 Task: Find a one-way flight from Stockton, California to Springfield, Illinois for 3 passengers in Premium Economy on May 2, with 5 bags, a maximum price of ₹1,250, and a departure time between 12:00 PM and 1:00 PM.
Action: Mouse moved to (235, 235)
Screenshot: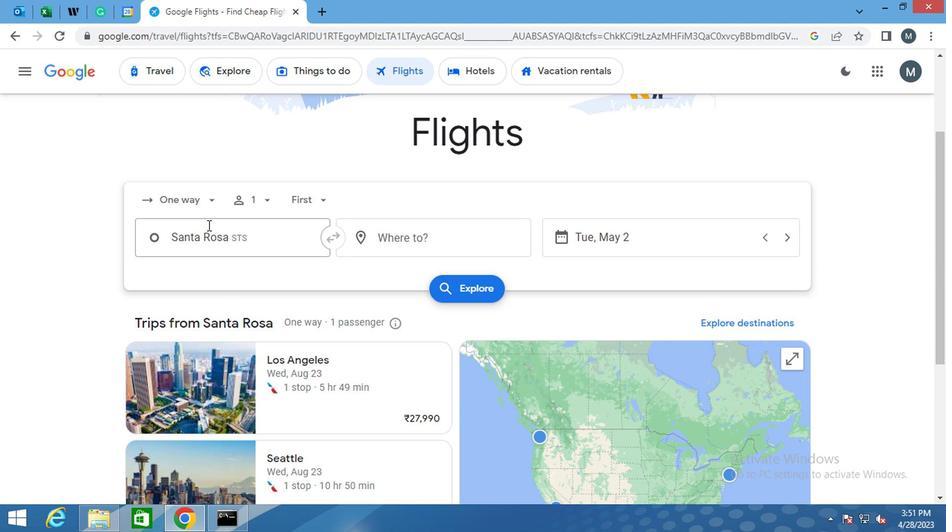 
Action: Mouse pressed left at (235, 235)
Screenshot: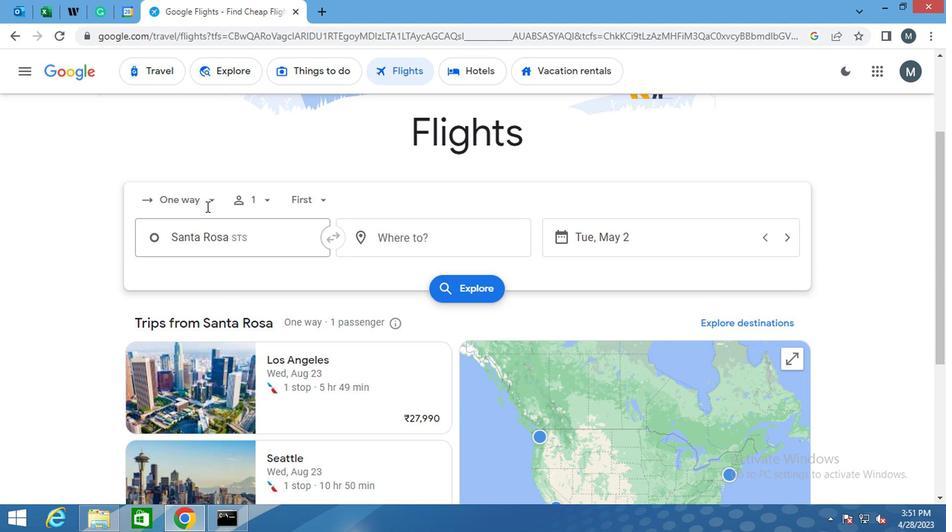 
Action: Mouse moved to (237, 228)
Screenshot: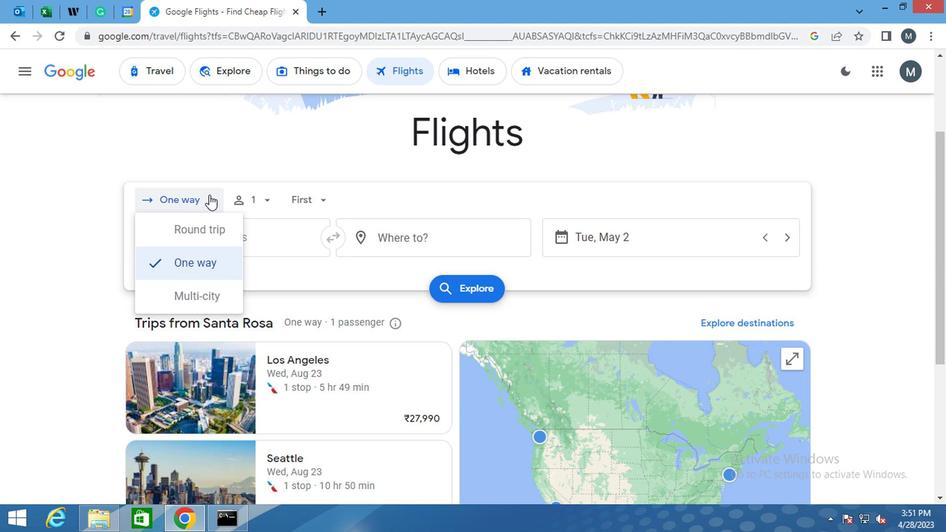 
Action: Mouse pressed left at (237, 228)
Screenshot: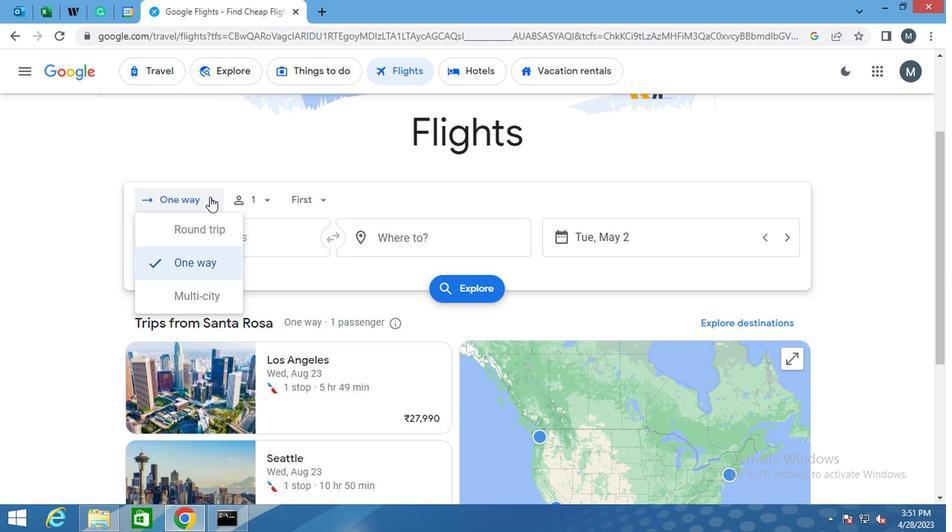 
Action: Mouse moved to (240, 232)
Screenshot: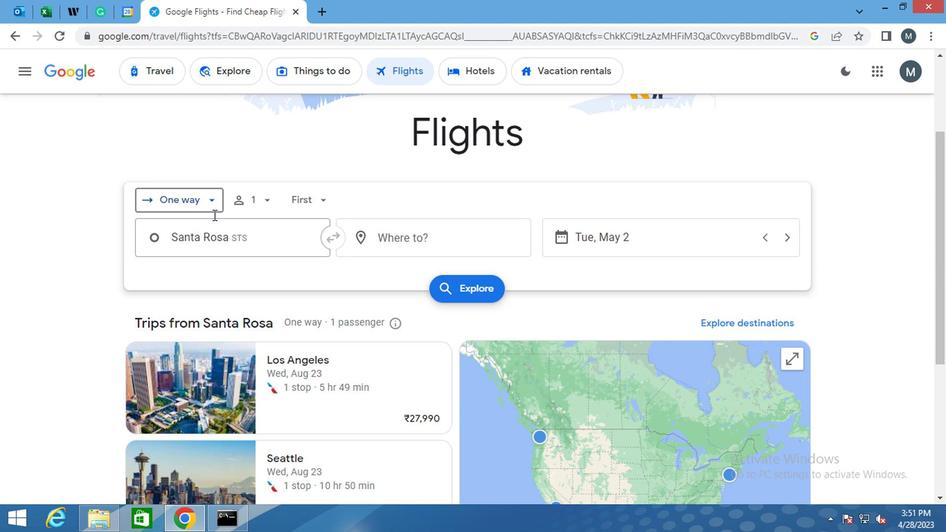 
Action: Mouse pressed left at (240, 232)
Screenshot: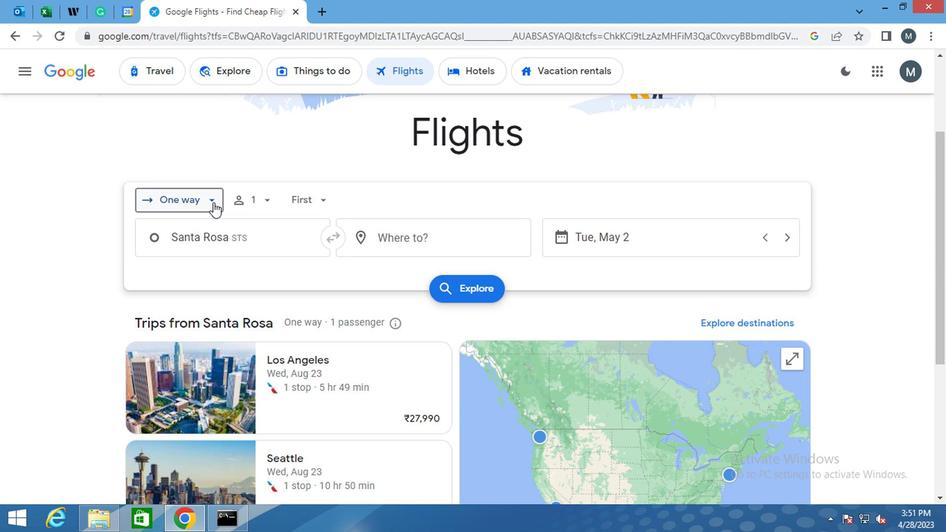 
Action: Mouse moved to (238, 275)
Screenshot: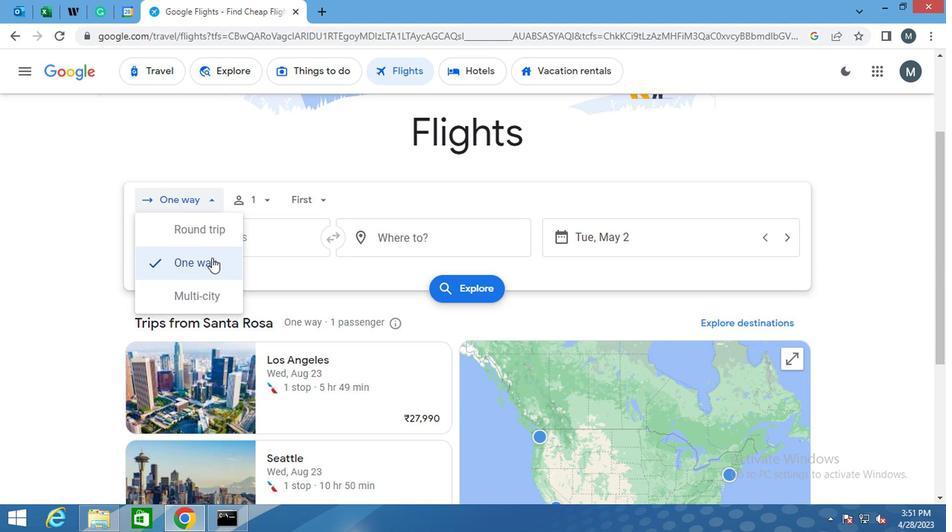 
Action: Mouse pressed left at (238, 275)
Screenshot: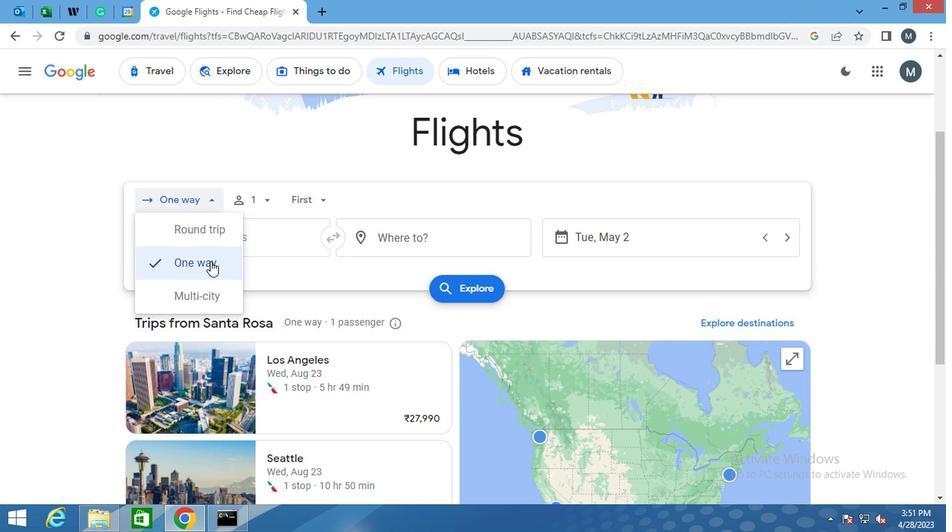 
Action: Mouse moved to (279, 231)
Screenshot: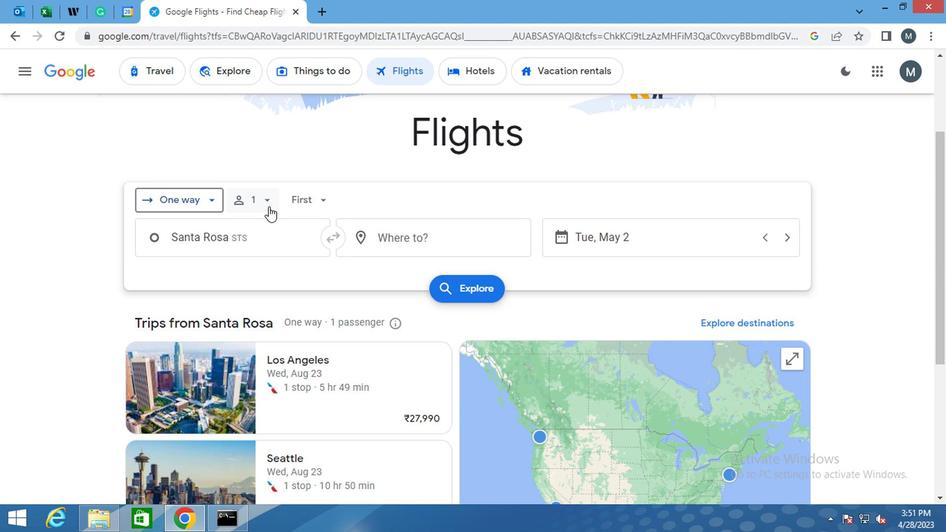 
Action: Mouse pressed left at (279, 231)
Screenshot: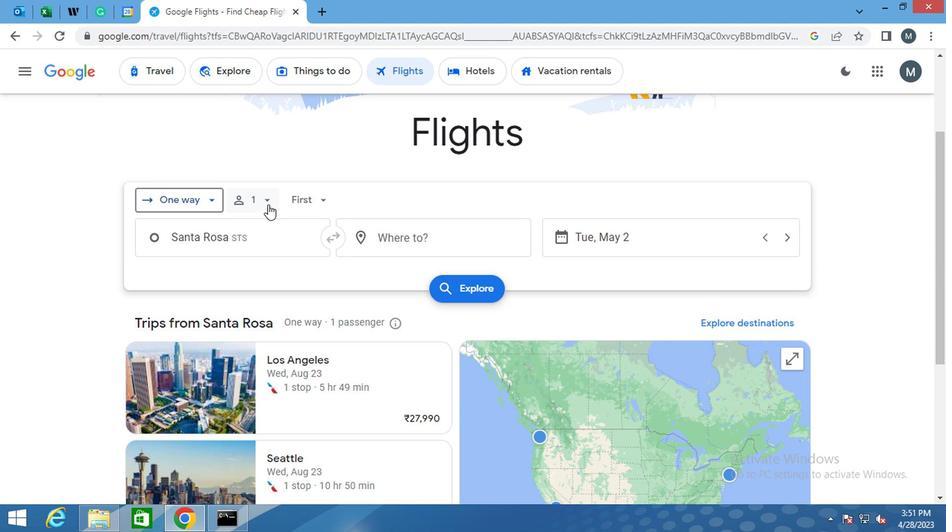 
Action: Mouse moved to (354, 282)
Screenshot: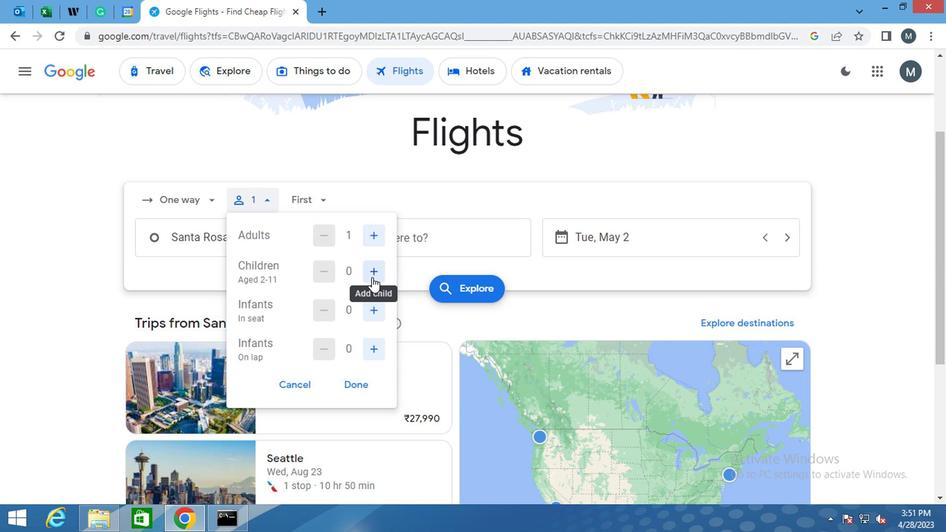 
Action: Mouse pressed left at (354, 282)
Screenshot: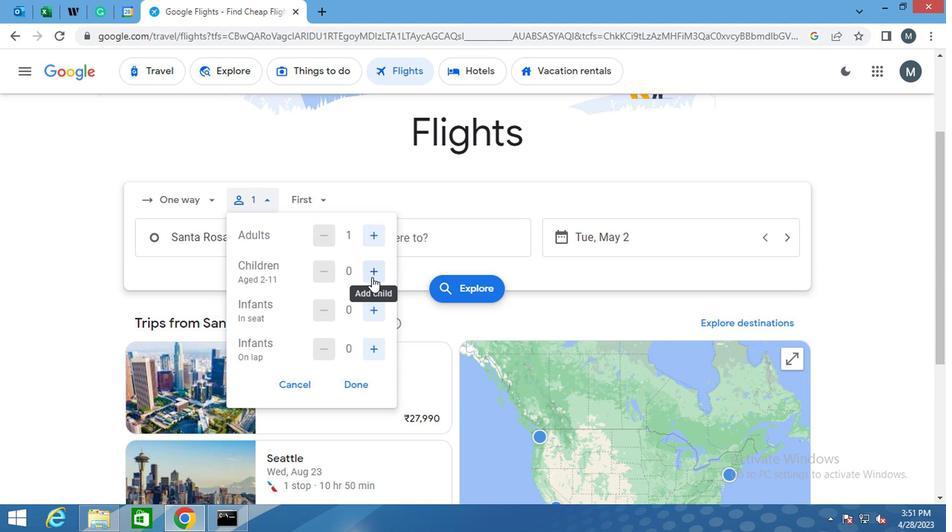 
Action: Mouse moved to (354, 309)
Screenshot: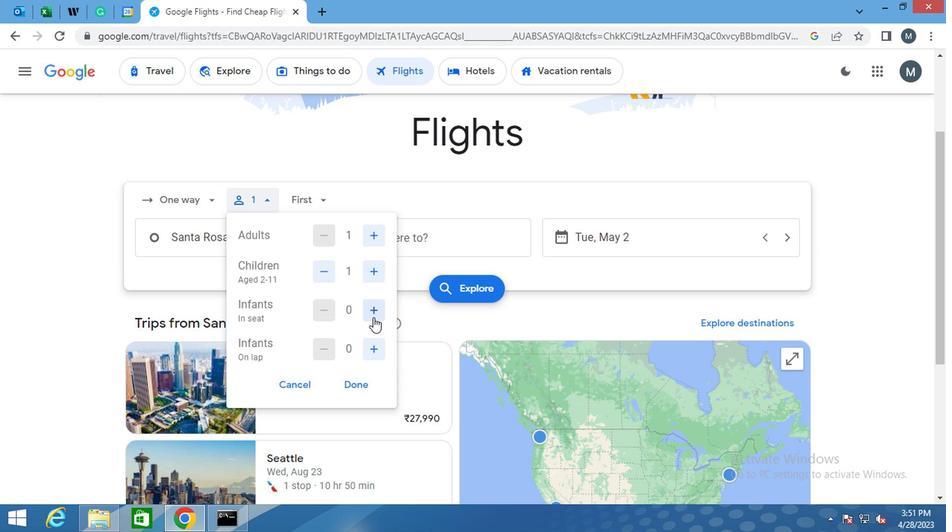 
Action: Mouse pressed left at (354, 309)
Screenshot: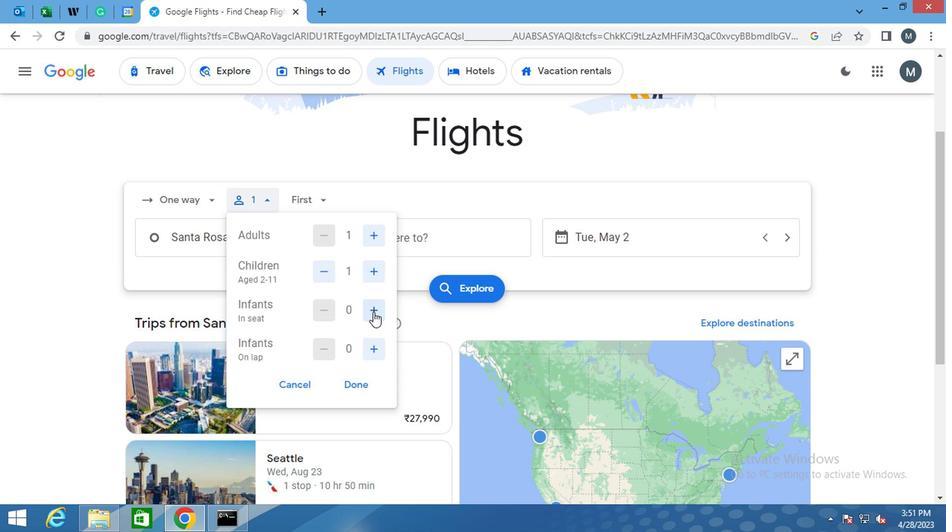 
Action: Mouse moved to (336, 360)
Screenshot: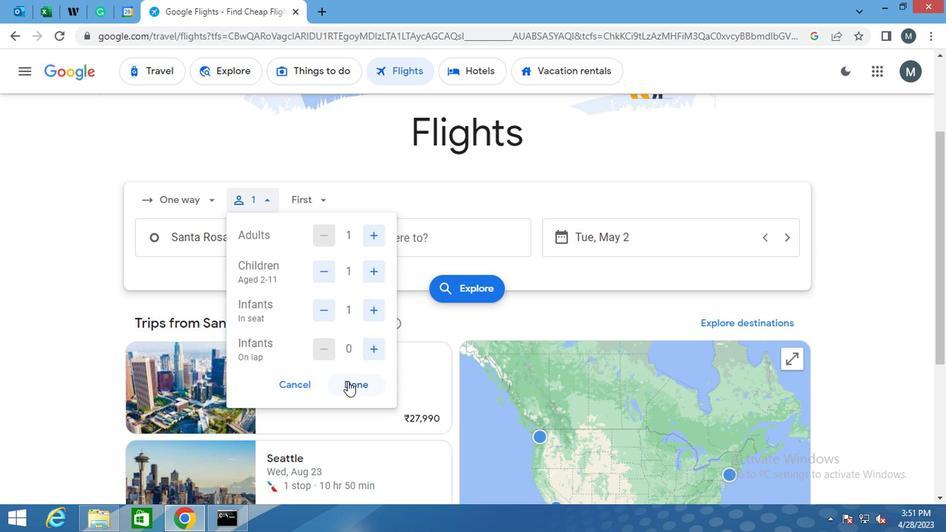 
Action: Mouse pressed left at (336, 360)
Screenshot: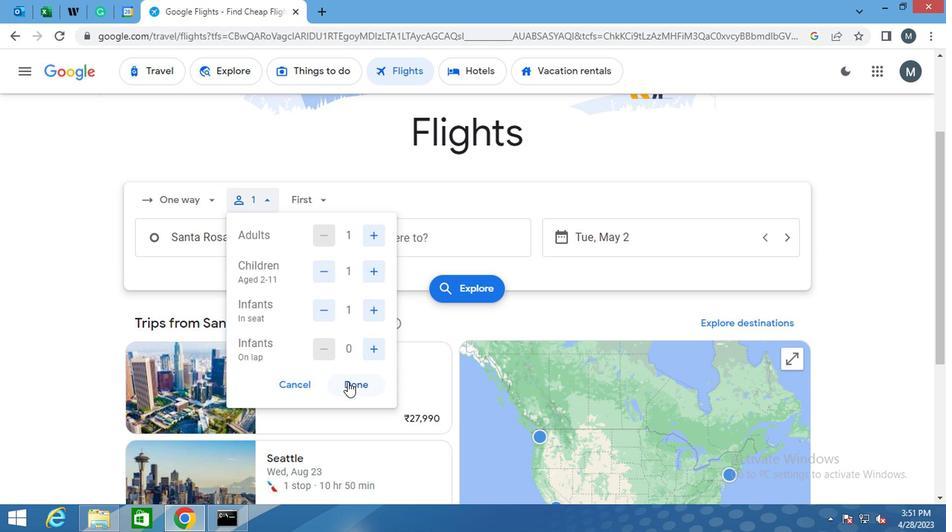 
Action: Mouse moved to (313, 228)
Screenshot: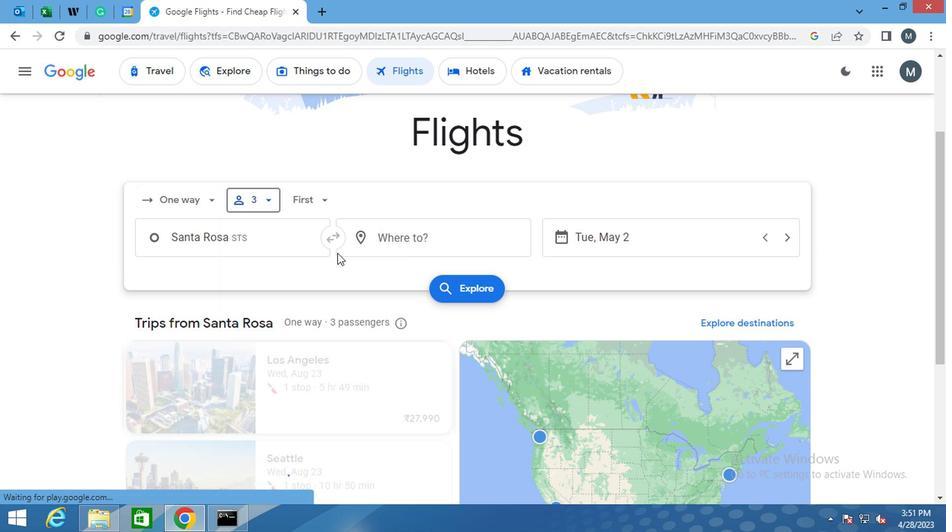 
Action: Mouse pressed left at (313, 228)
Screenshot: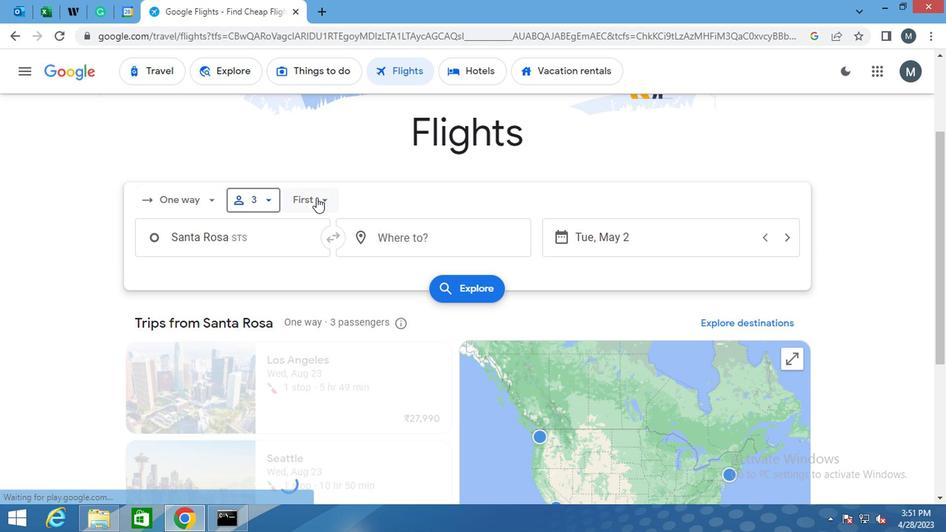 
Action: Mouse moved to (348, 278)
Screenshot: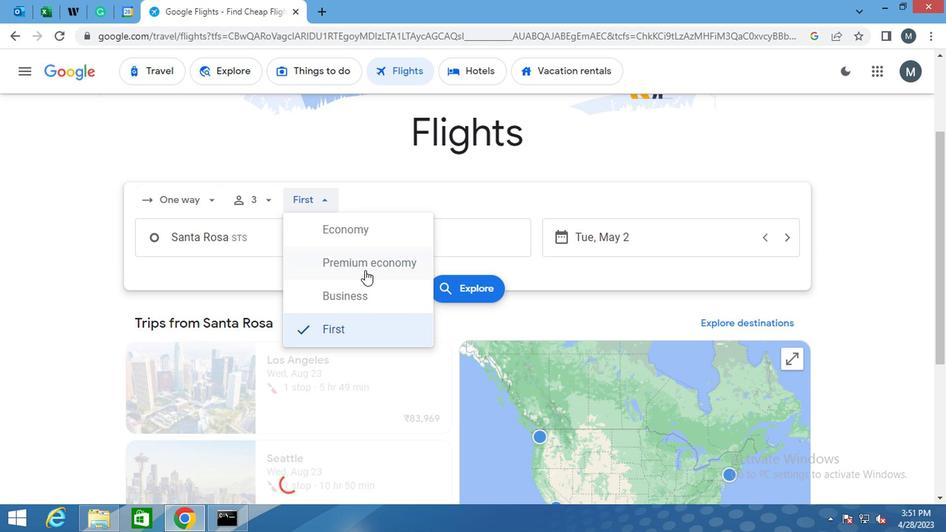 
Action: Mouse pressed left at (348, 278)
Screenshot: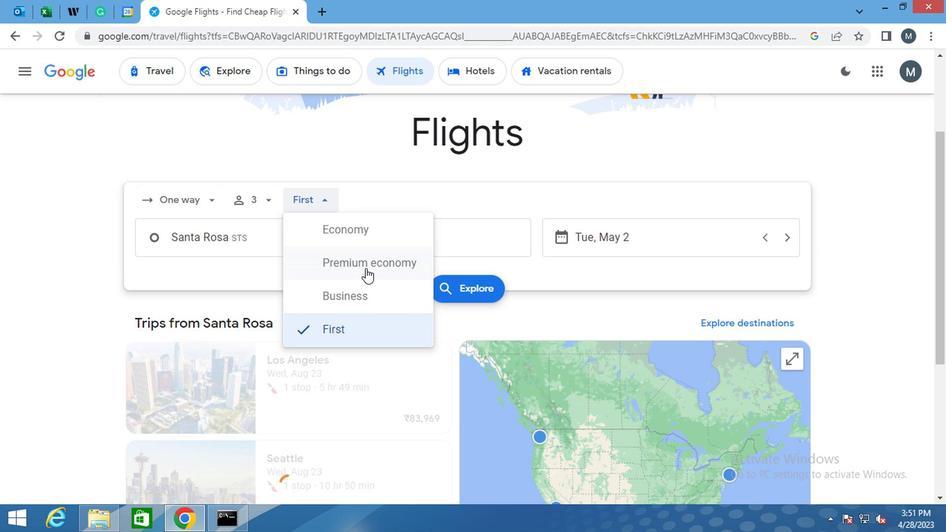 
Action: Mouse moved to (256, 253)
Screenshot: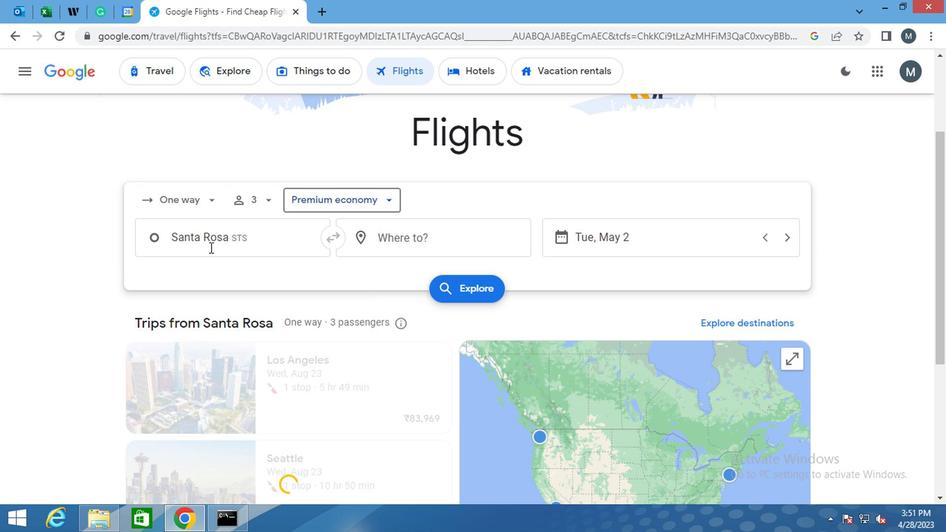 
Action: Mouse pressed left at (256, 253)
Screenshot: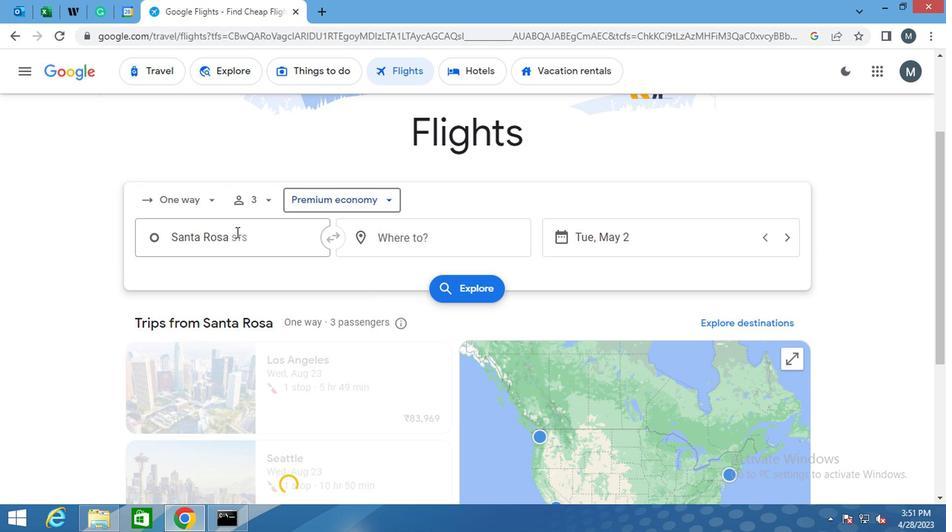 
Action: Mouse moved to (257, 256)
Screenshot: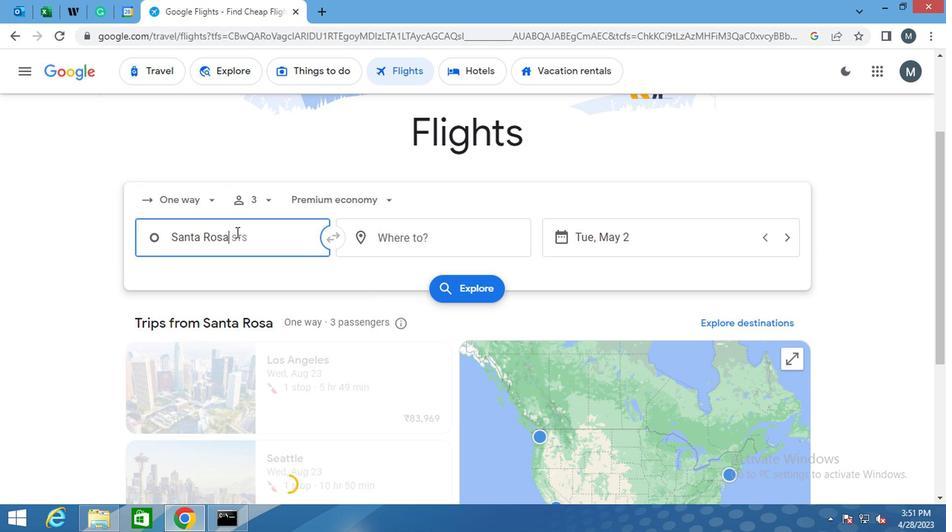 
Action: Key pressed <Key.shift>SA<Key.backspace>TOCKTON<Key.space><Key.shift>METRO
Screenshot: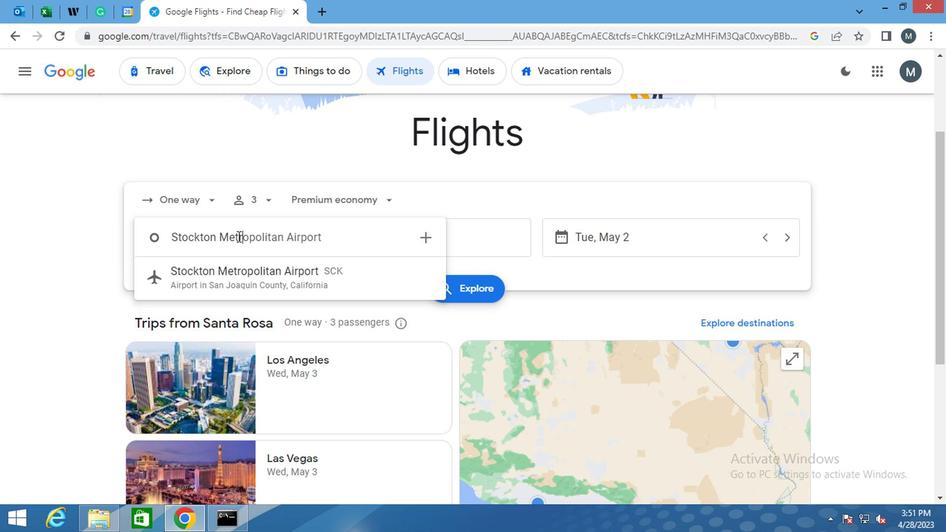 
Action: Mouse moved to (291, 289)
Screenshot: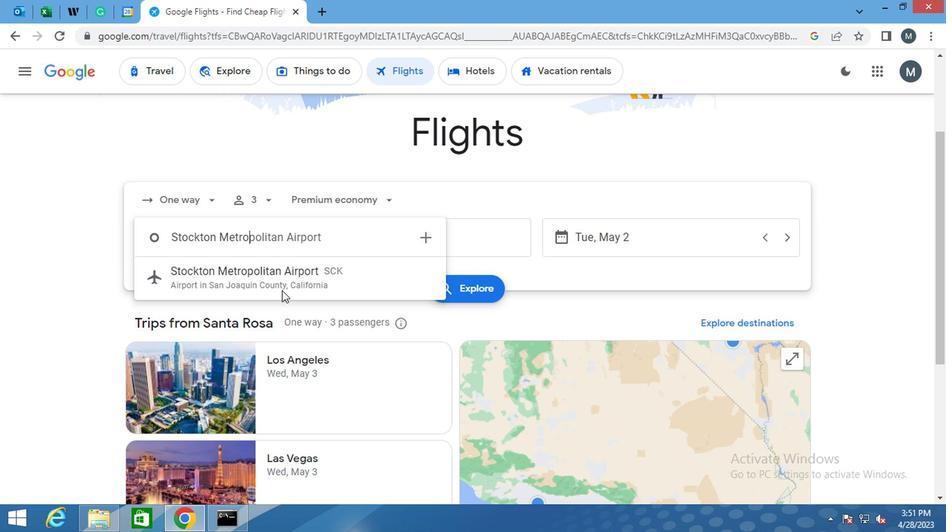 
Action: Mouse pressed left at (291, 289)
Screenshot: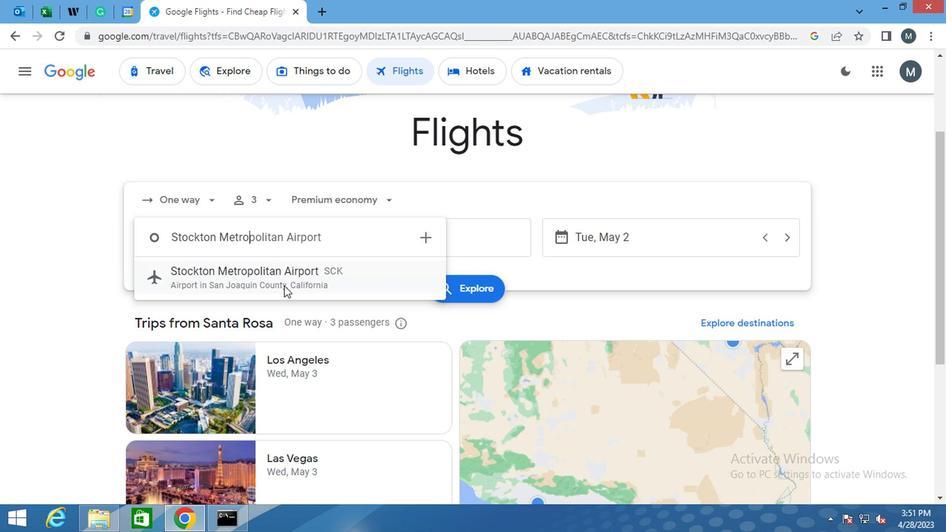 
Action: Mouse moved to (373, 254)
Screenshot: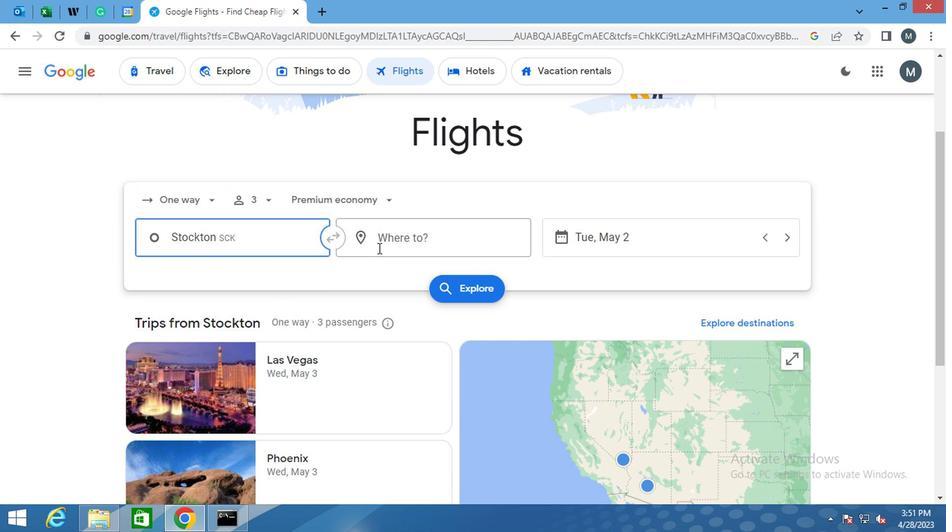 
Action: Mouse pressed left at (373, 254)
Screenshot: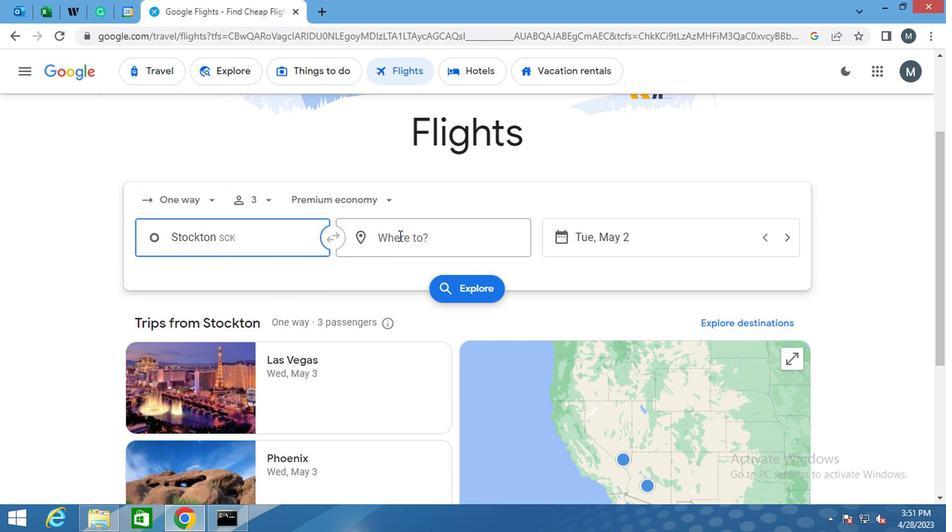 
Action: Mouse moved to (371, 255)
Screenshot: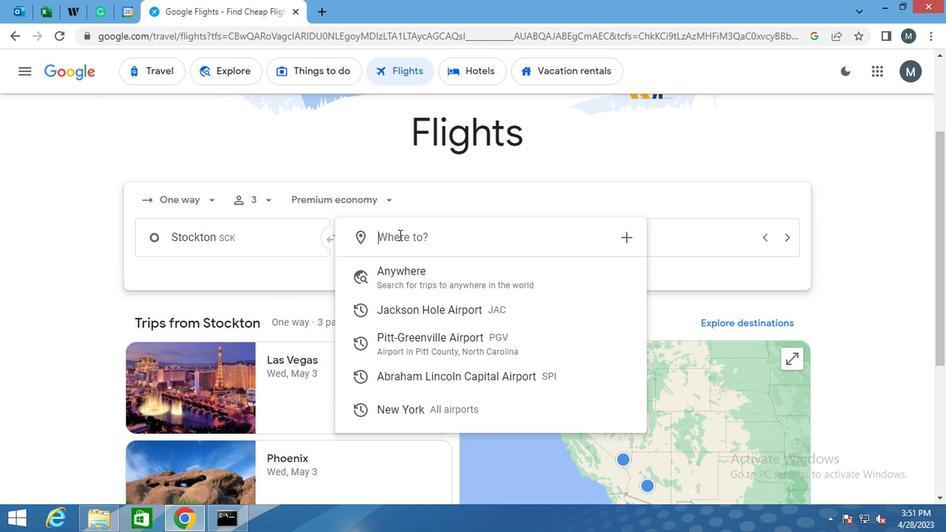 
Action: Key pressed <Key.shift>S<Key.backspace>ABRAHA
Screenshot: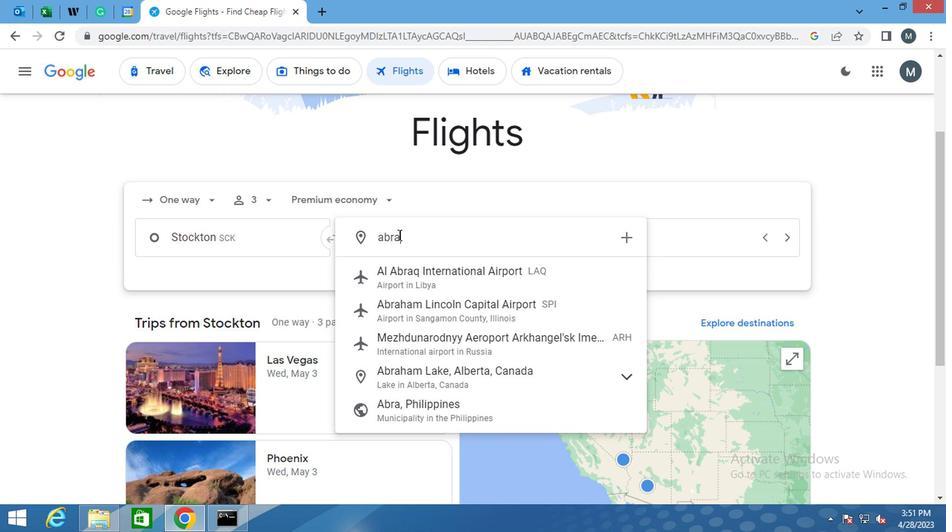 
Action: Mouse moved to (407, 288)
Screenshot: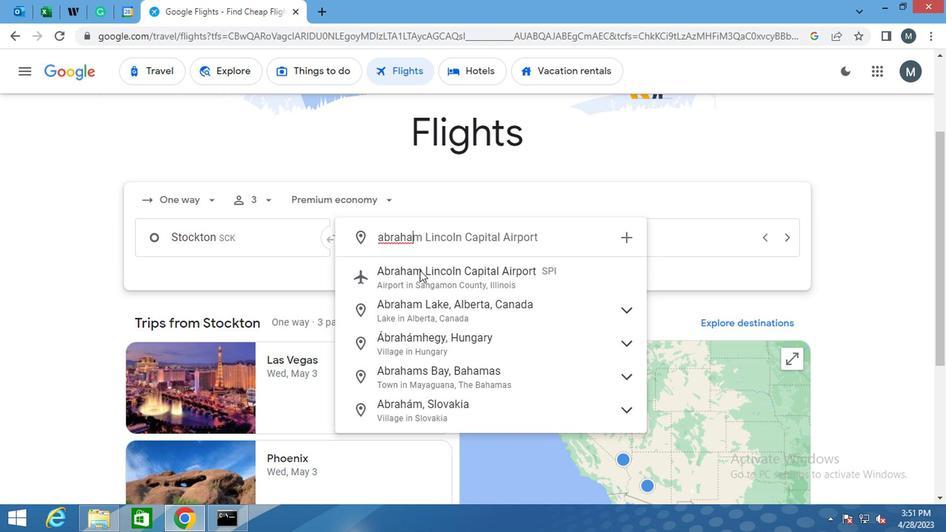 
Action: Mouse pressed left at (407, 288)
Screenshot: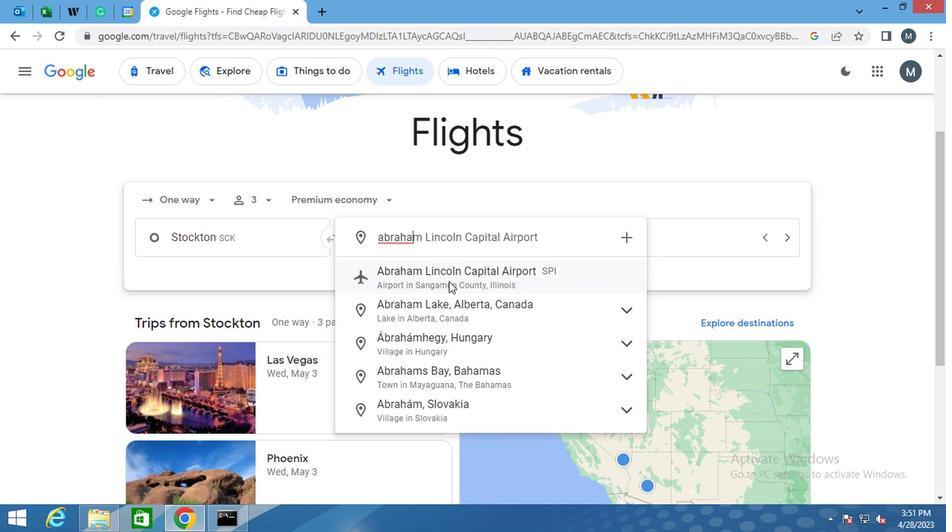 
Action: Mouse moved to (509, 256)
Screenshot: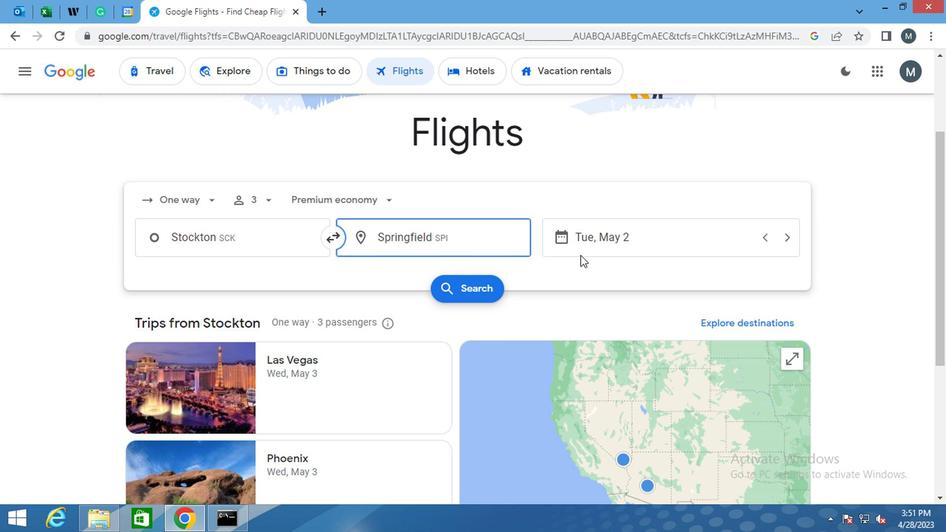 
Action: Mouse pressed left at (509, 256)
Screenshot: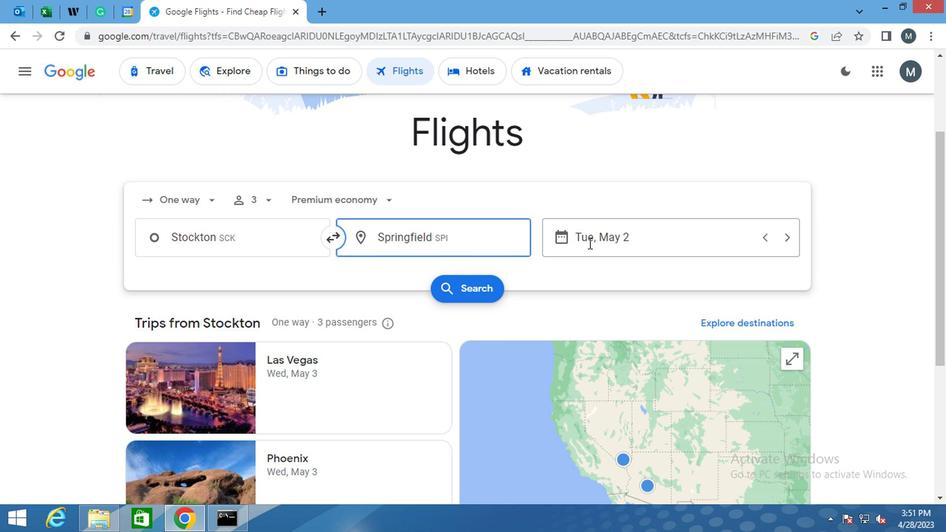 
Action: Mouse moved to (543, 258)
Screenshot: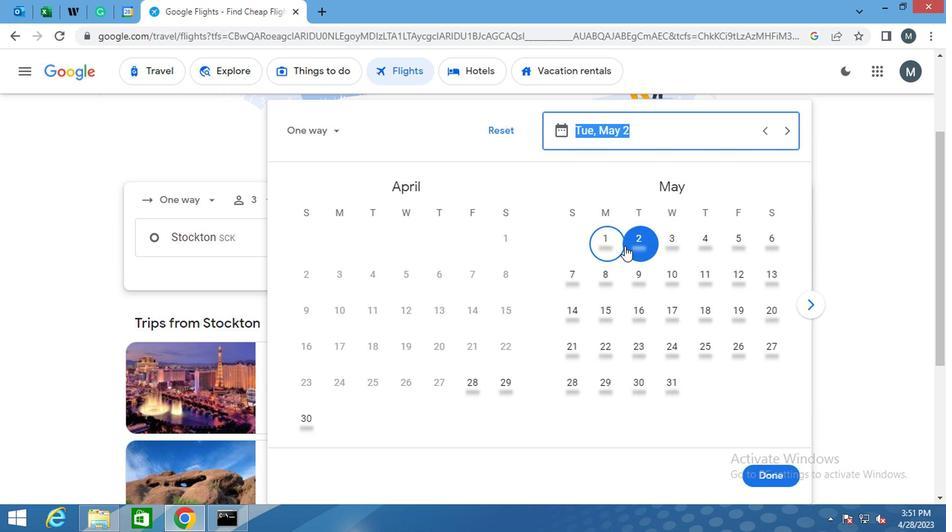 
Action: Mouse pressed left at (543, 258)
Screenshot: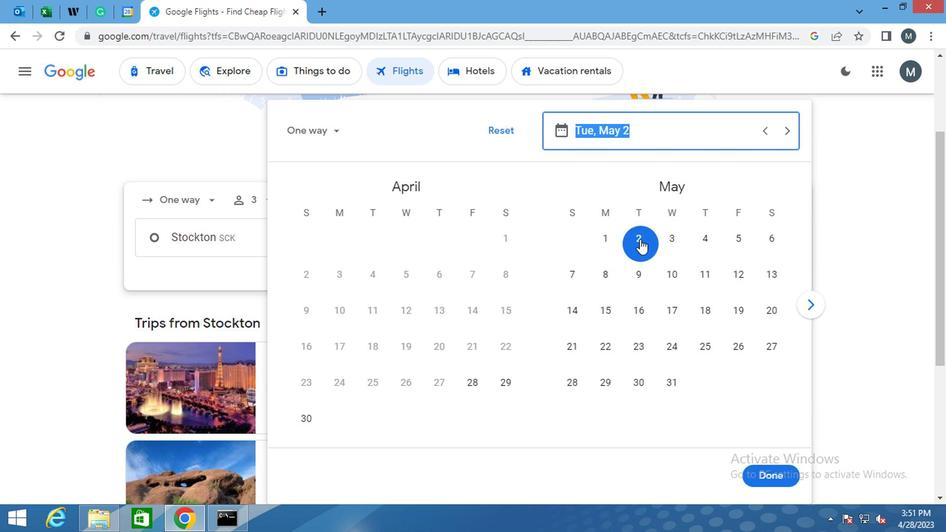 
Action: Mouse moved to (629, 426)
Screenshot: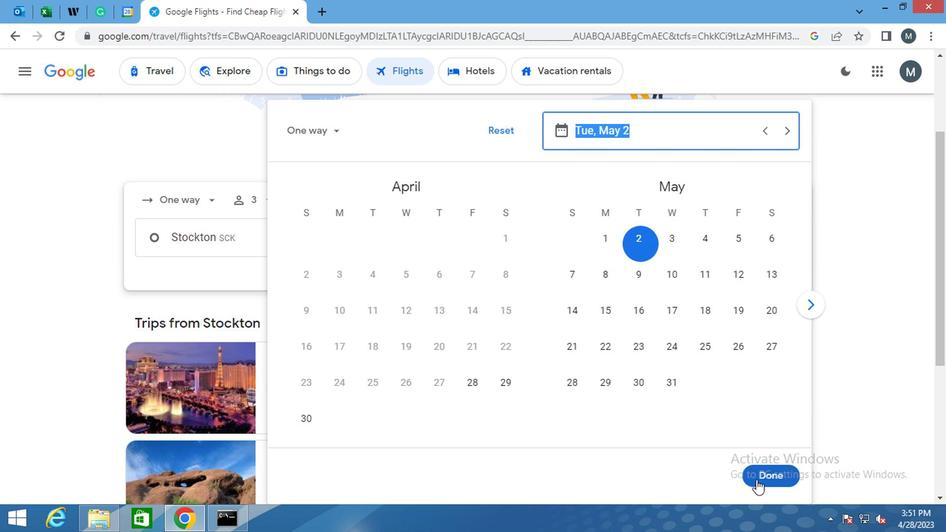 
Action: Mouse pressed left at (629, 426)
Screenshot: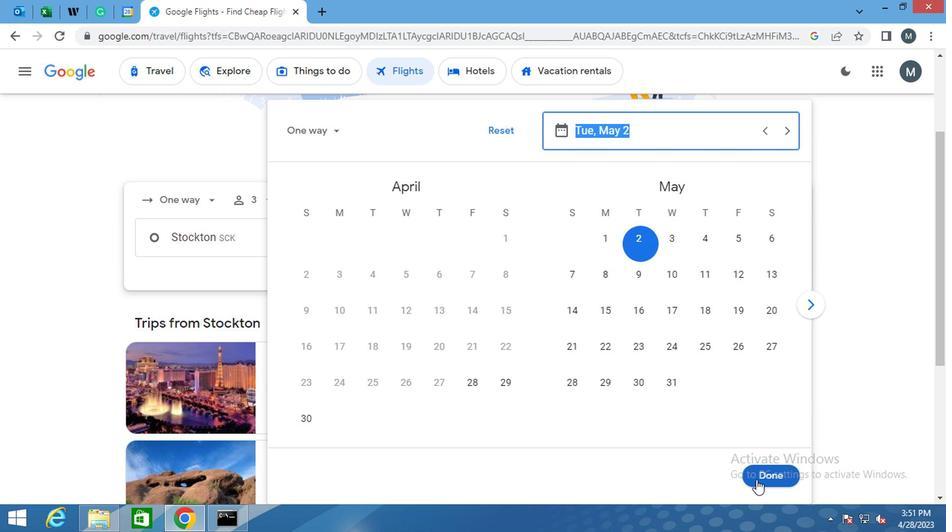 
Action: Mouse moved to (429, 289)
Screenshot: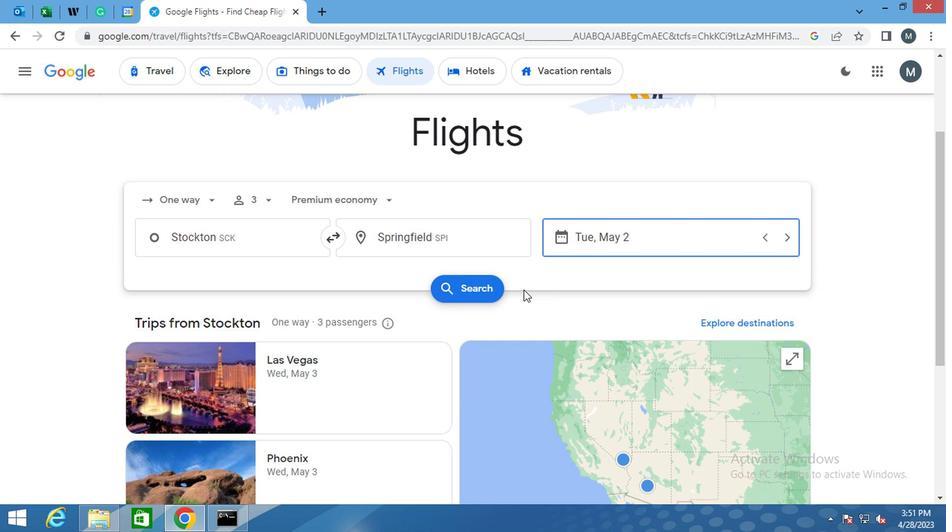 
Action: Mouse pressed left at (429, 289)
Screenshot: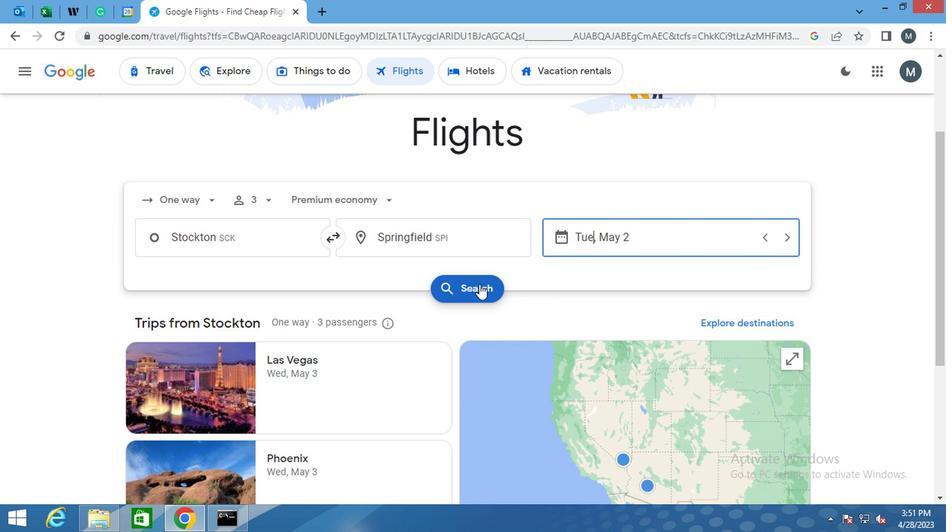 
Action: Mouse moved to (199, 230)
Screenshot: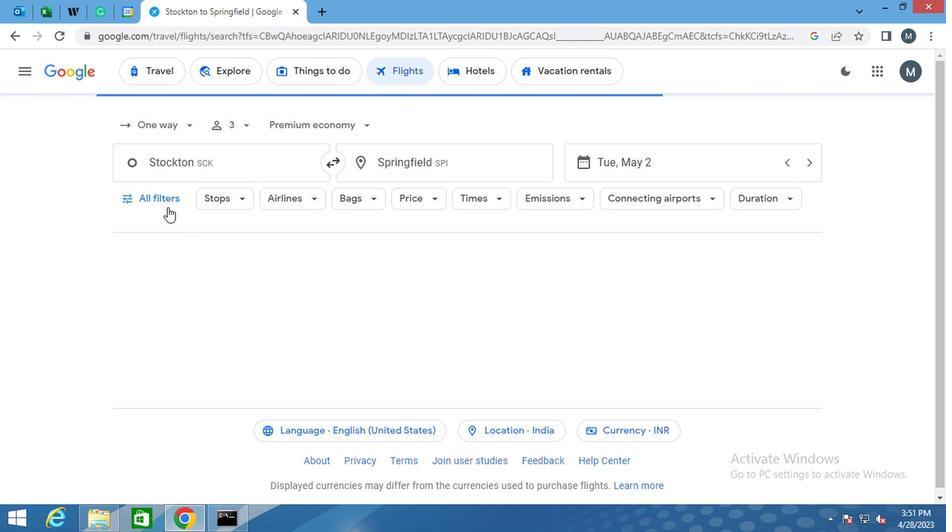 
Action: Mouse pressed left at (199, 230)
Screenshot: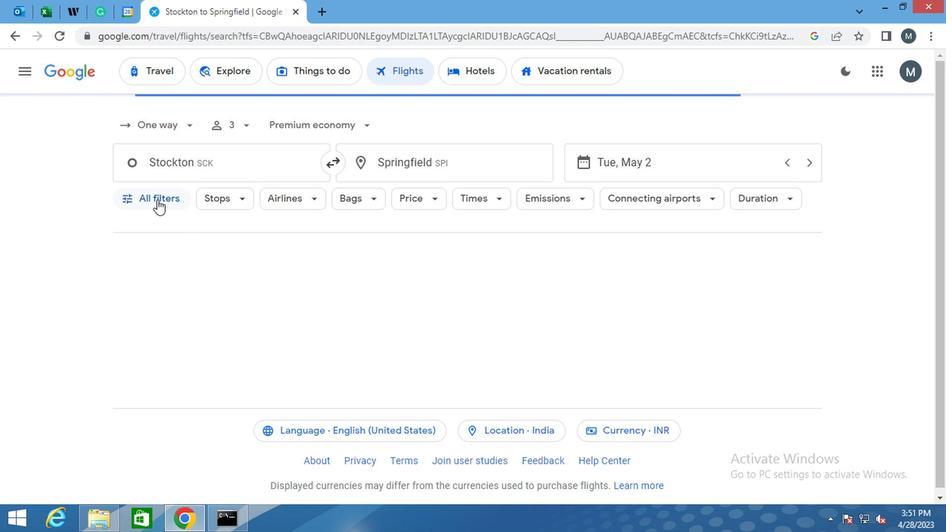 
Action: Mouse moved to (253, 301)
Screenshot: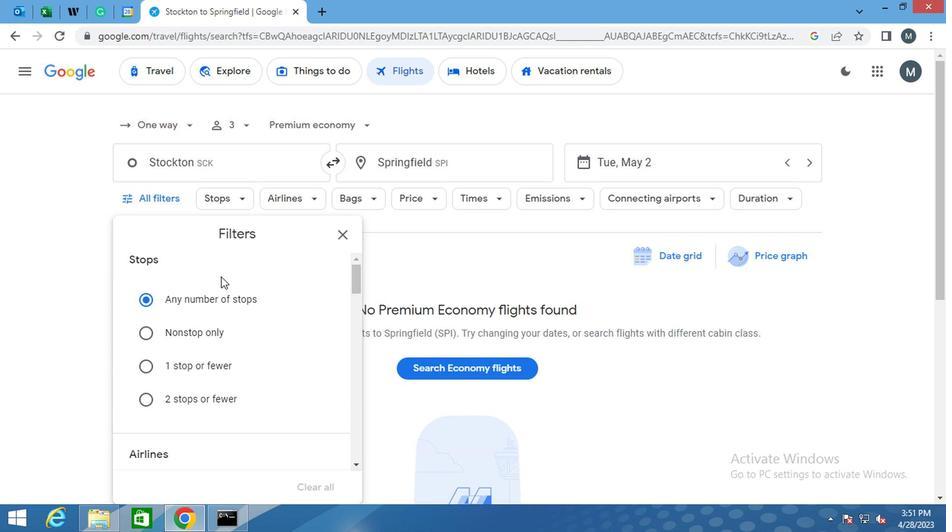 
Action: Mouse scrolled (253, 301) with delta (0, 0)
Screenshot: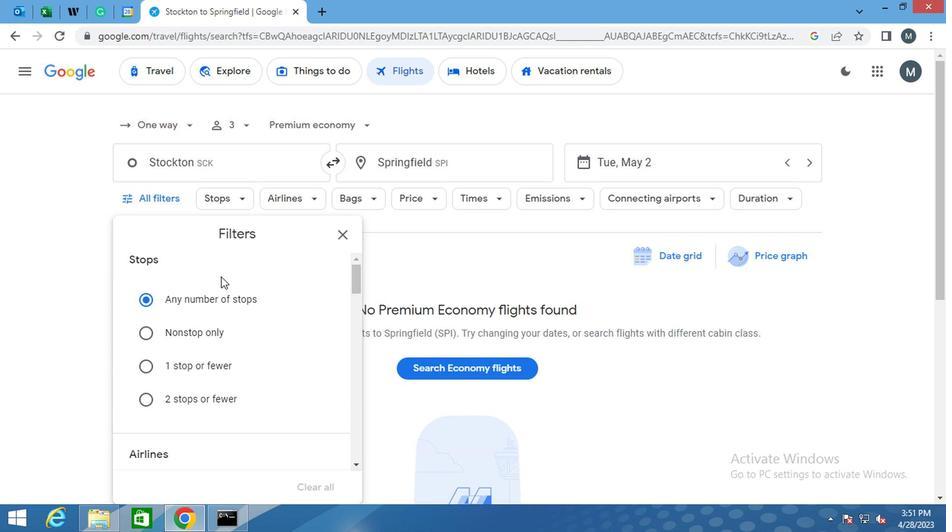 
Action: Mouse moved to (316, 393)
Screenshot: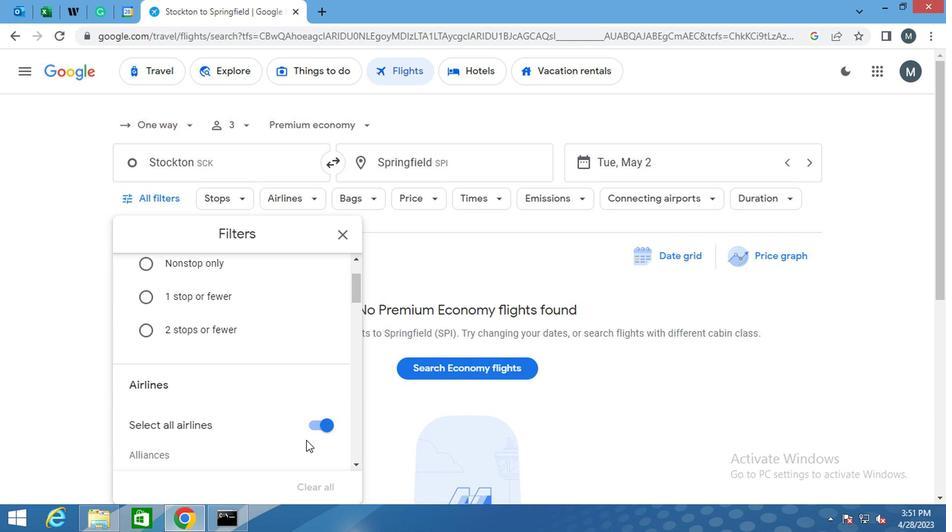 
Action: Mouse pressed left at (316, 393)
Screenshot: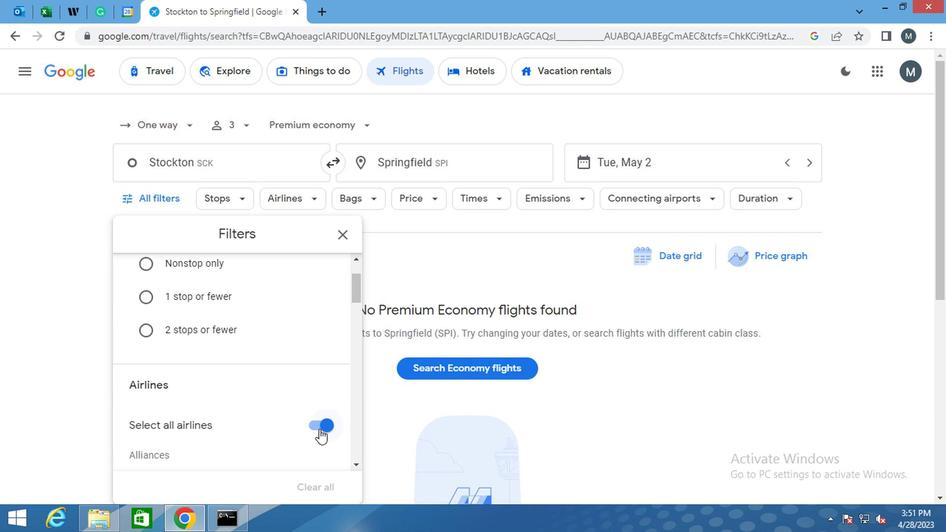
Action: Mouse moved to (258, 344)
Screenshot: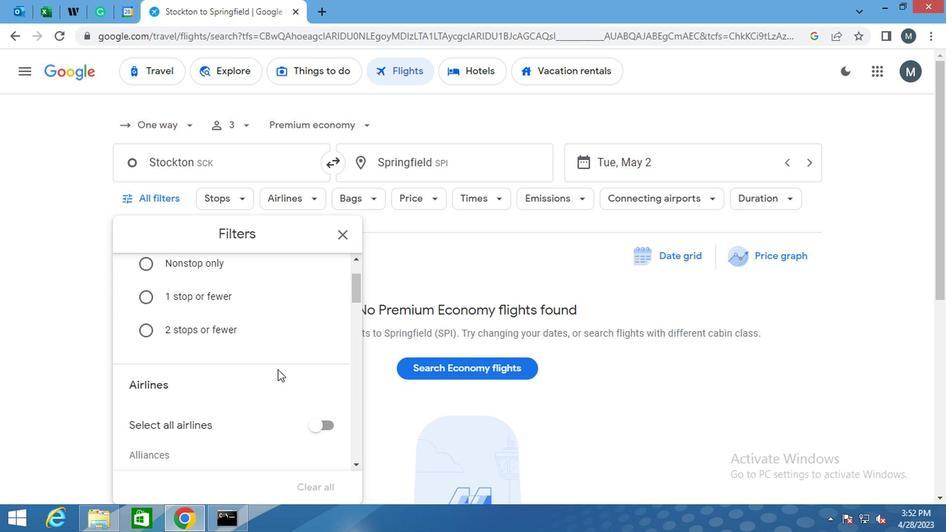 
Action: Mouse scrolled (258, 344) with delta (0, 0)
Screenshot: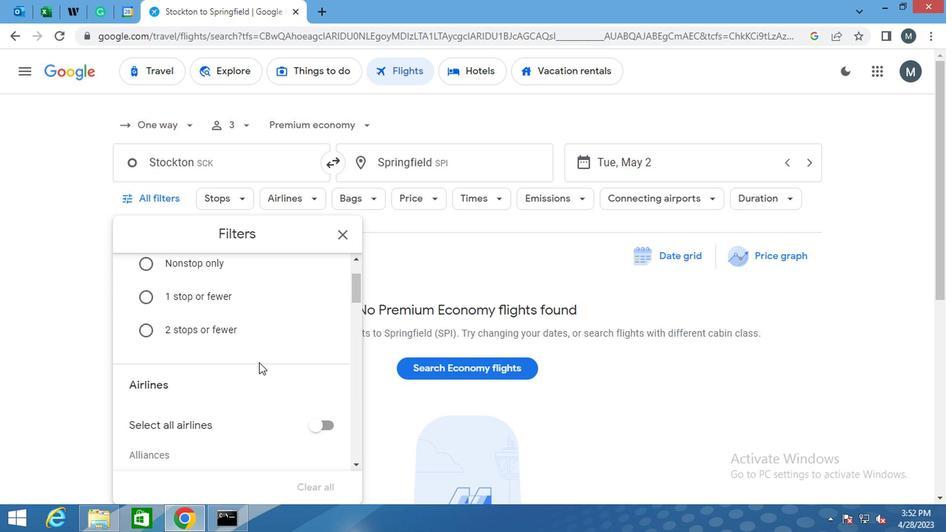 
Action: Mouse moved to (258, 374)
Screenshot: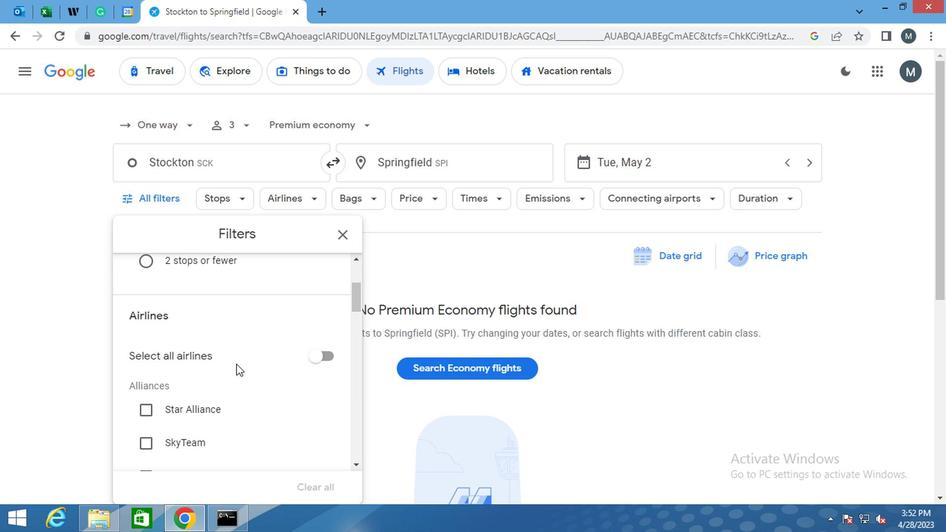 
Action: Mouse scrolled (258, 374) with delta (0, 0)
Screenshot: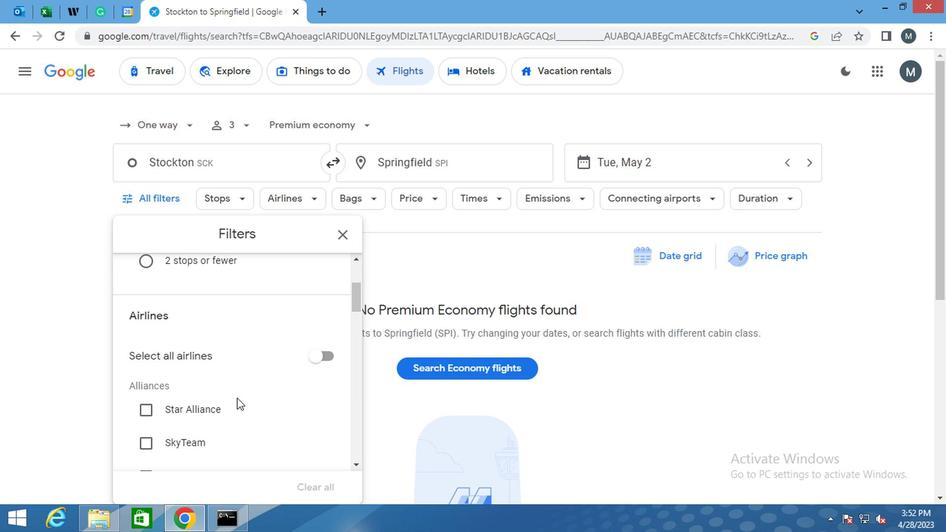
Action: Mouse scrolled (258, 374) with delta (0, 0)
Screenshot: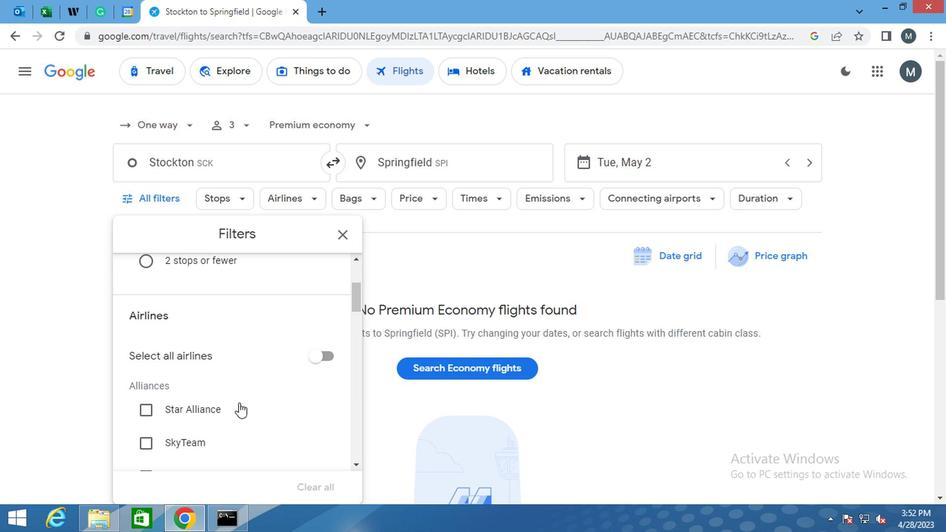 
Action: Mouse moved to (275, 335)
Screenshot: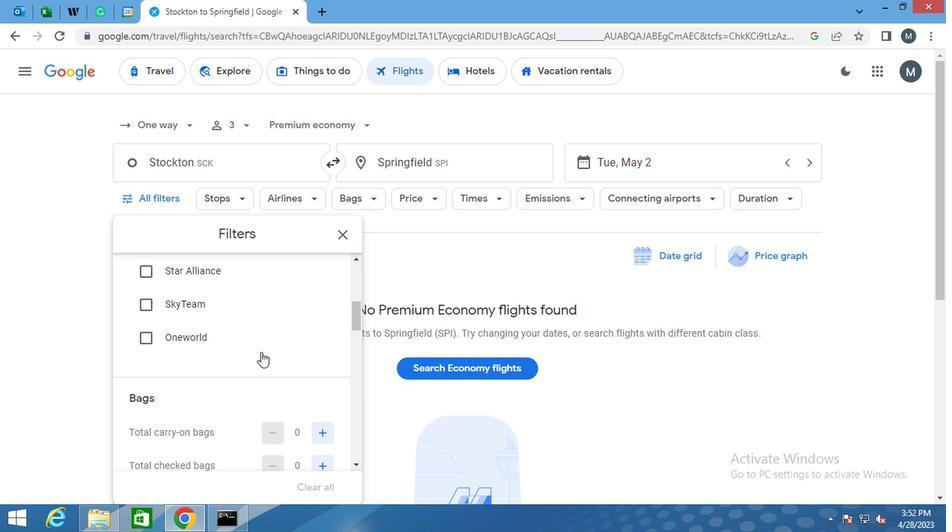 
Action: Mouse scrolled (275, 334) with delta (0, 0)
Screenshot: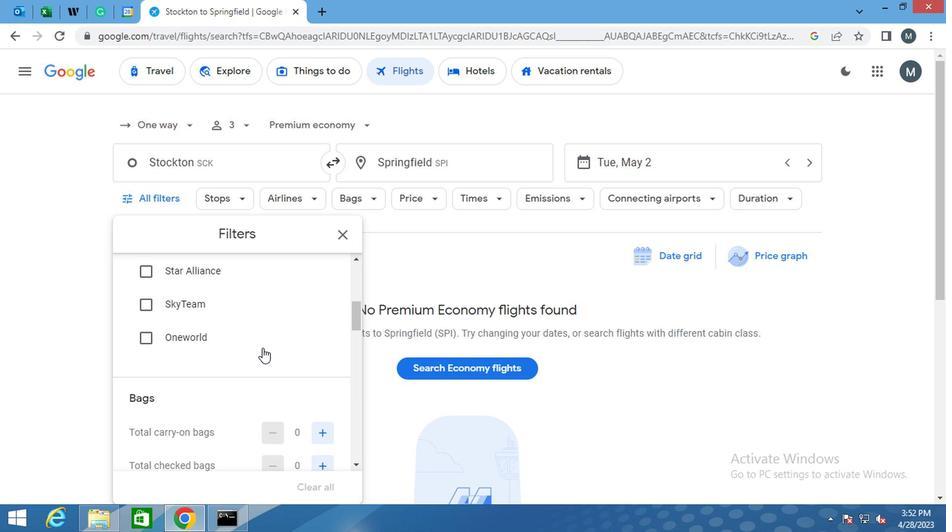 
Action: Mouse moved to (318, 347)
Screenshot: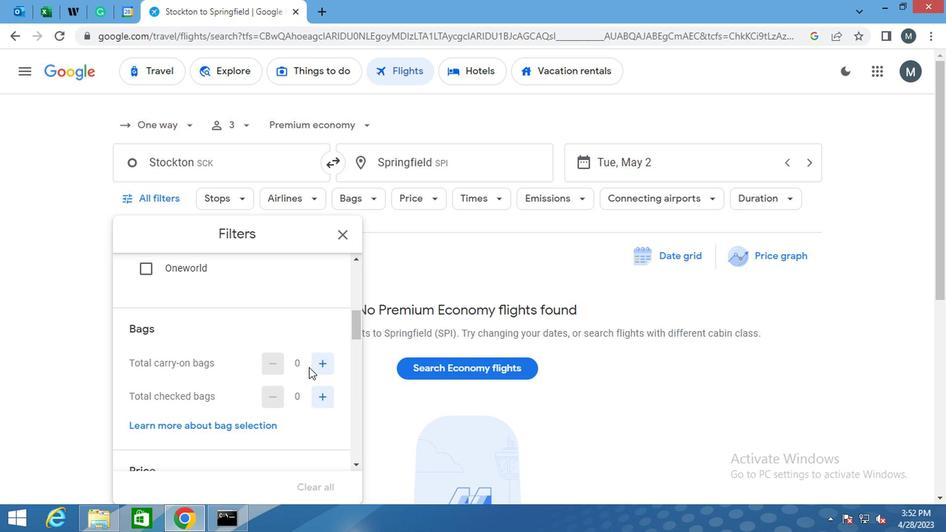 
Action: Mouse pressed left at (318, 347)
Screenshot: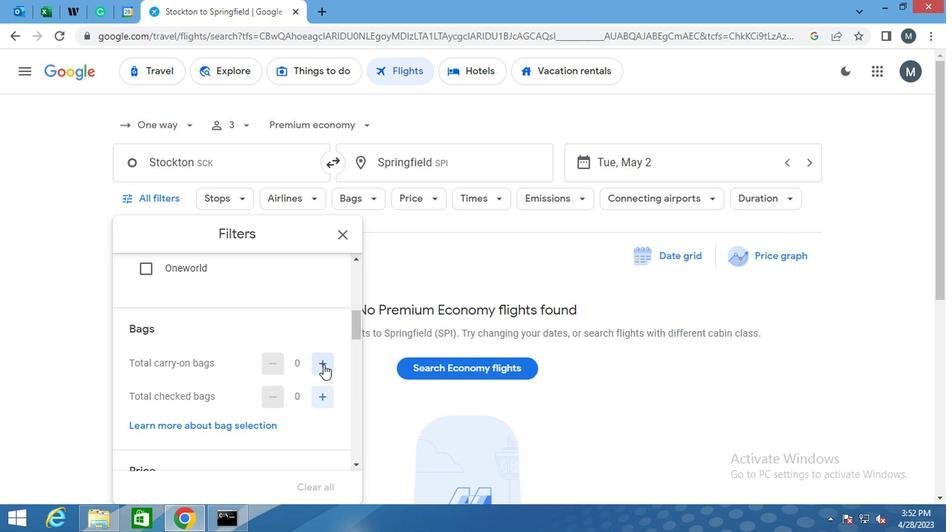 
Action: Mouse pressed left at (318, 347)
Screenshot: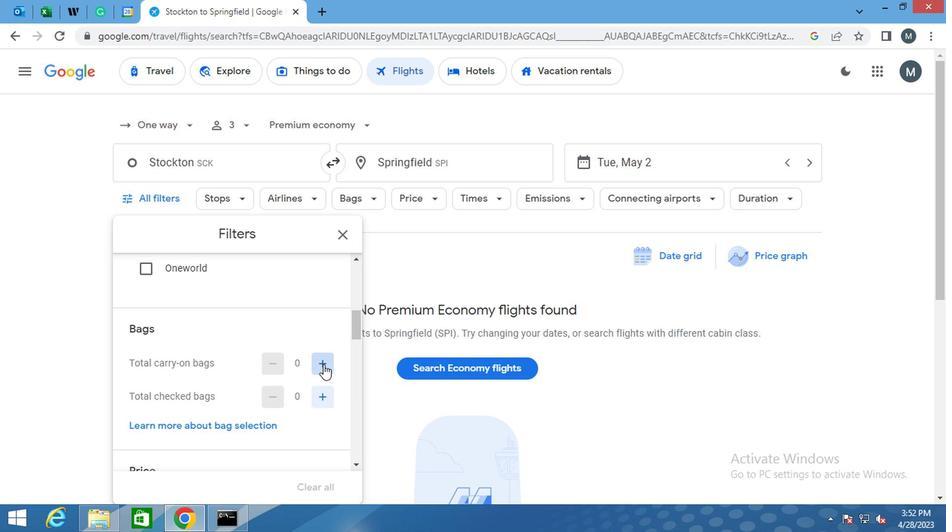 
Action: Mouse moved to (317, 370)
Screenshot: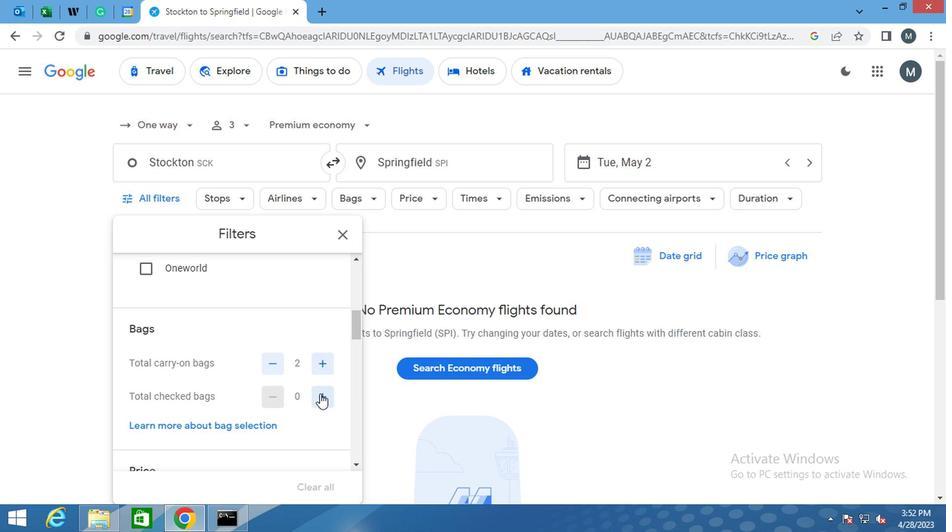 
Action: Mouse pressed left at (317, 370)
Screenshot: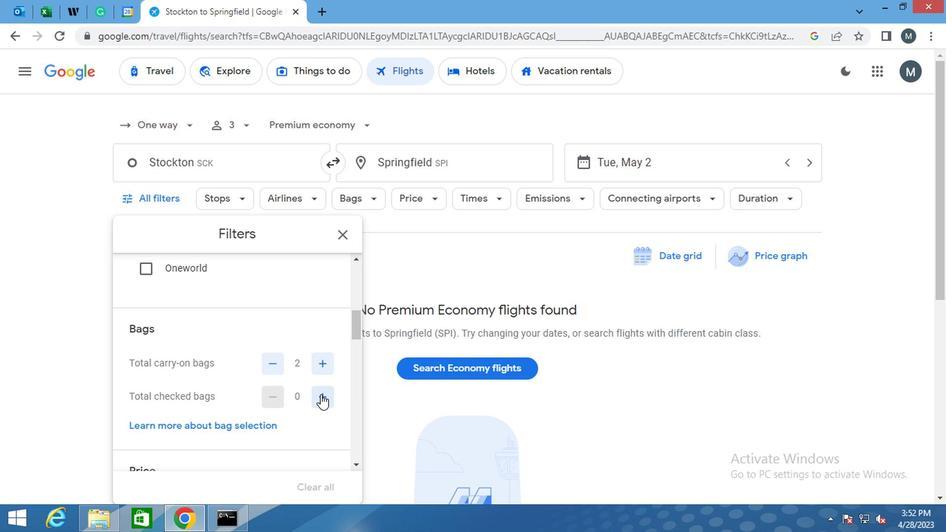 
Action: Mouse pressed left at (317, 370)
Screenshot: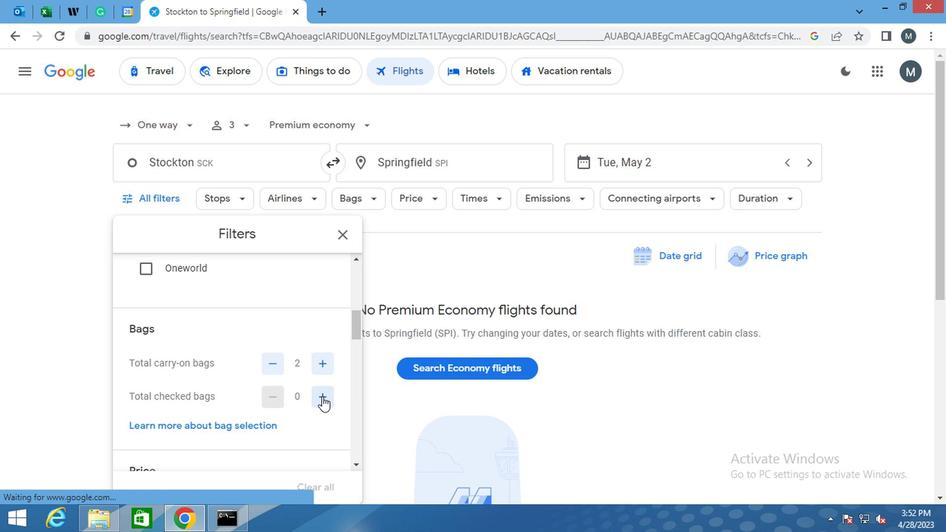 
Action: Mouse moved to (317, 370)
Screenshot: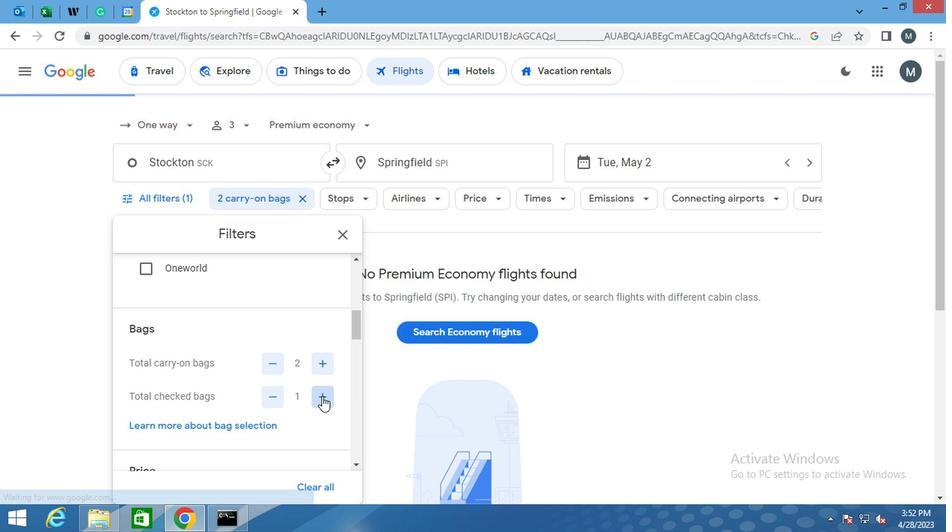 
Action: Mouse pressed left at (317, 370)
Screenshot: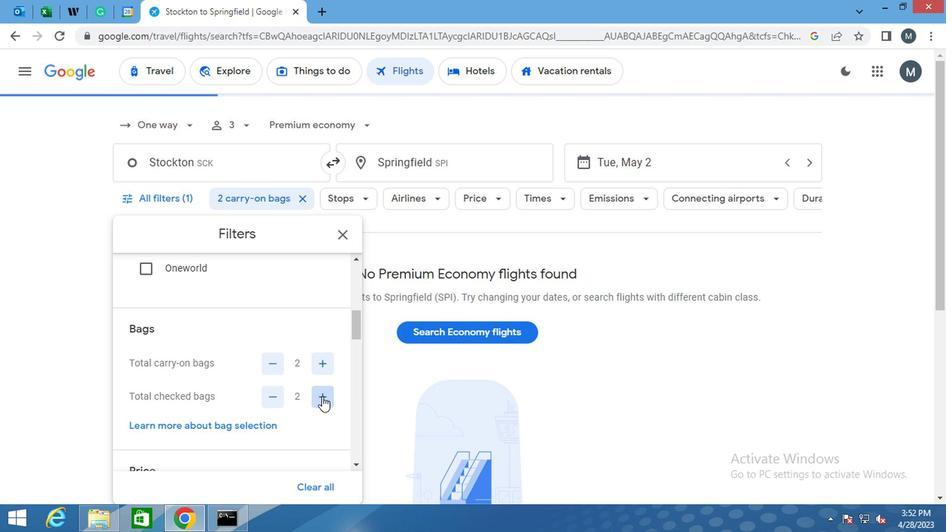 
Action: Mouse pressed left at (317, 370)
Screenshot: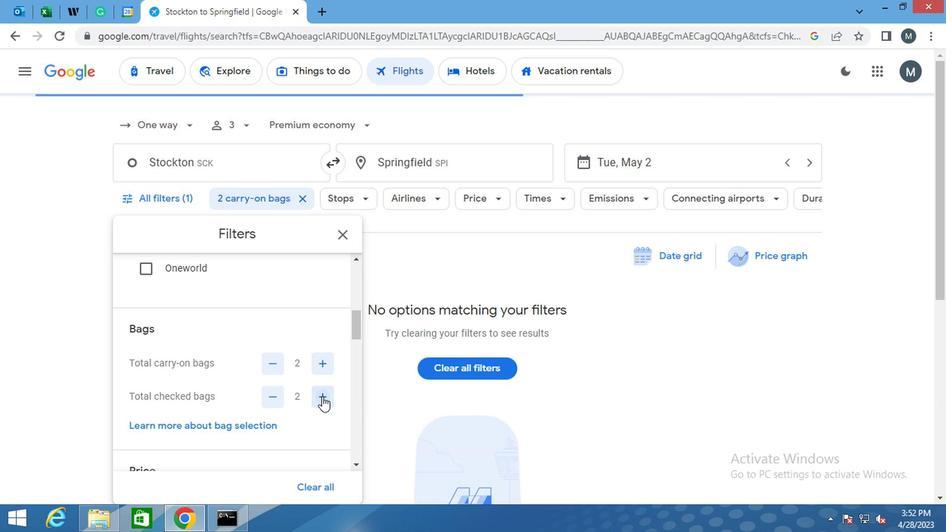 
Action: Mouse pressed left at (317, 370)
Screenshot: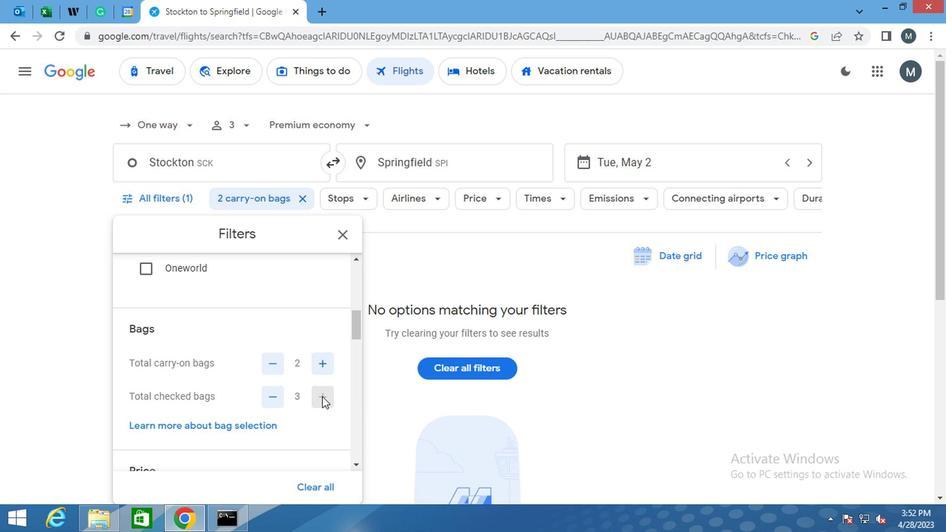 
Action: Mouse moved to (293, 353)
Screenshot: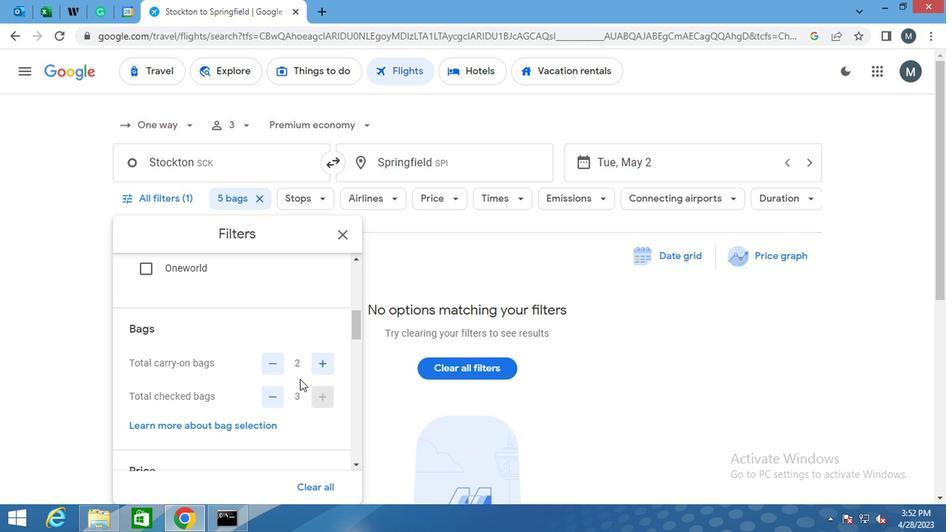 
Action: Mouse scrolled (293, 352) with delta (0, 0)
Screenshot: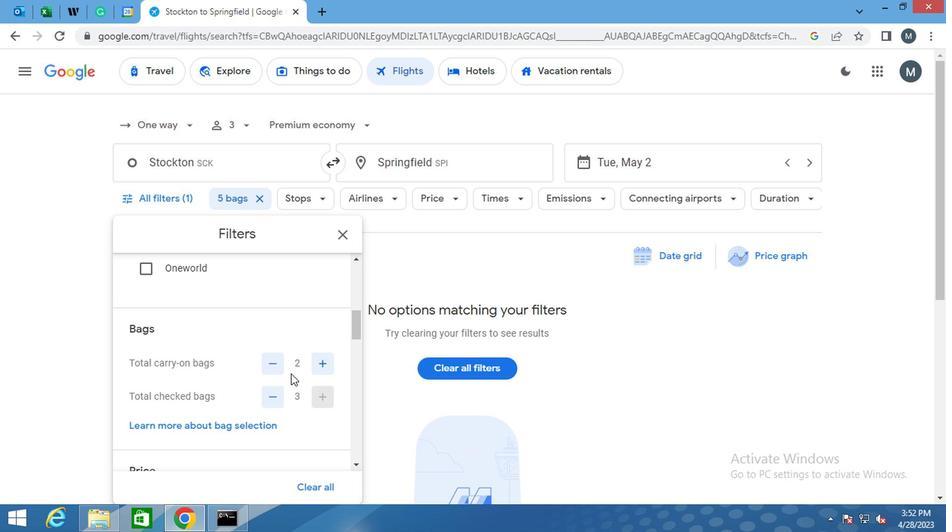 
Action: Mouse moved to (284, 354)
Screenshot: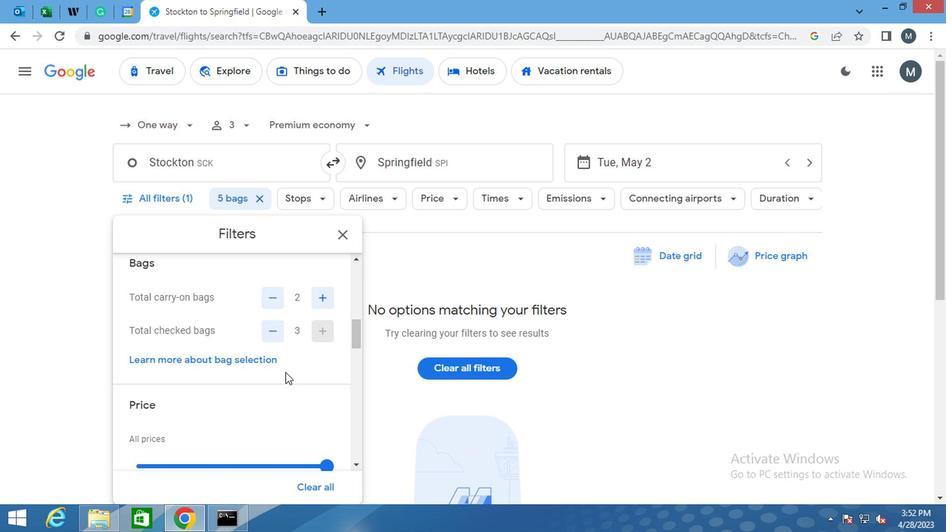 
Action: Mouse scrolled (284, 354) with delta (0, 0)
Screenshot: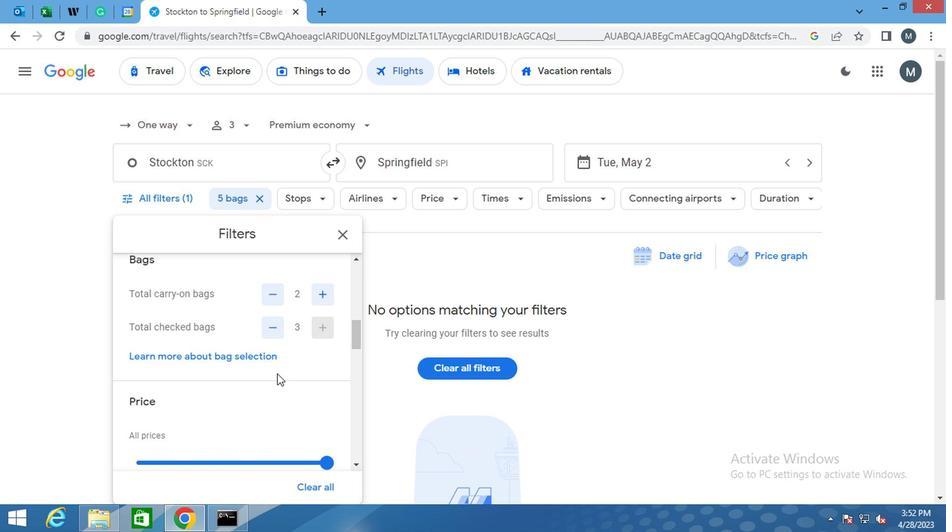 
Action: Mouse moved to (282, 355)
Screenshot: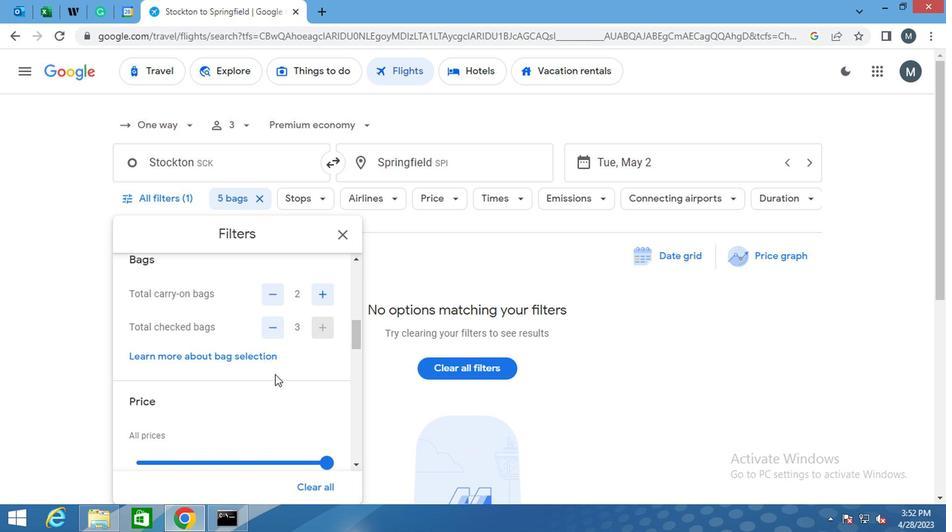 
Action: Mouse scrolled (282, 355) with delta (0, 0)
Screenshot: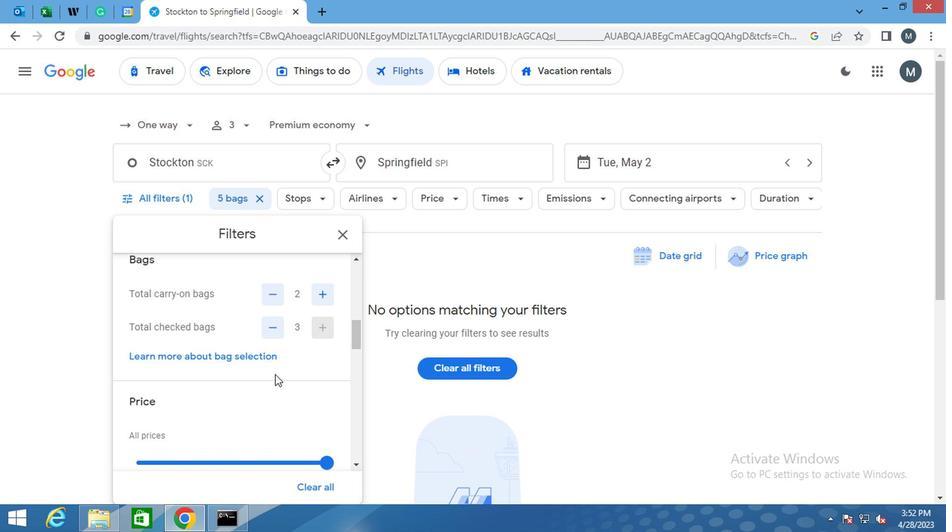 
Action: Mouse moved to (291, 317)
Screenshot: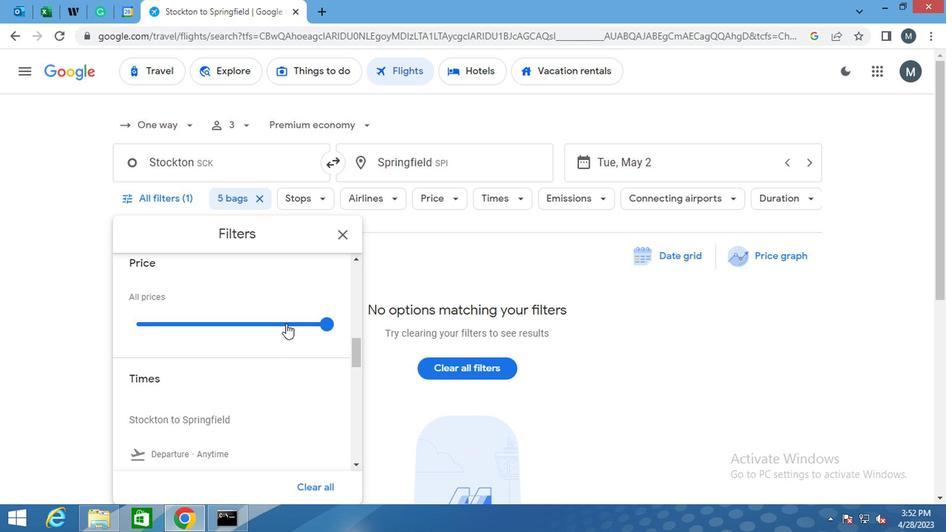 
Action: Mouse pressed left at (291, 317)
Screenshot: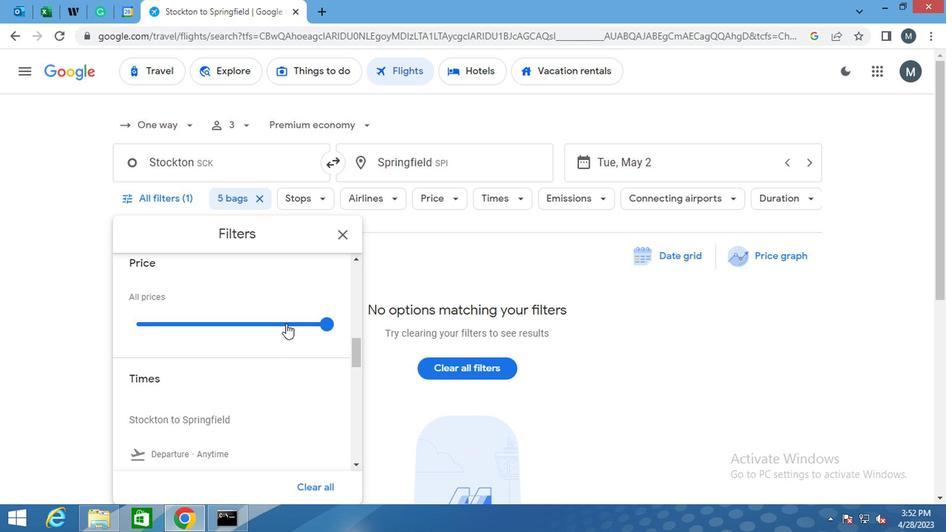
Action: Mouse pressed left at (291, 317)
Screenshot: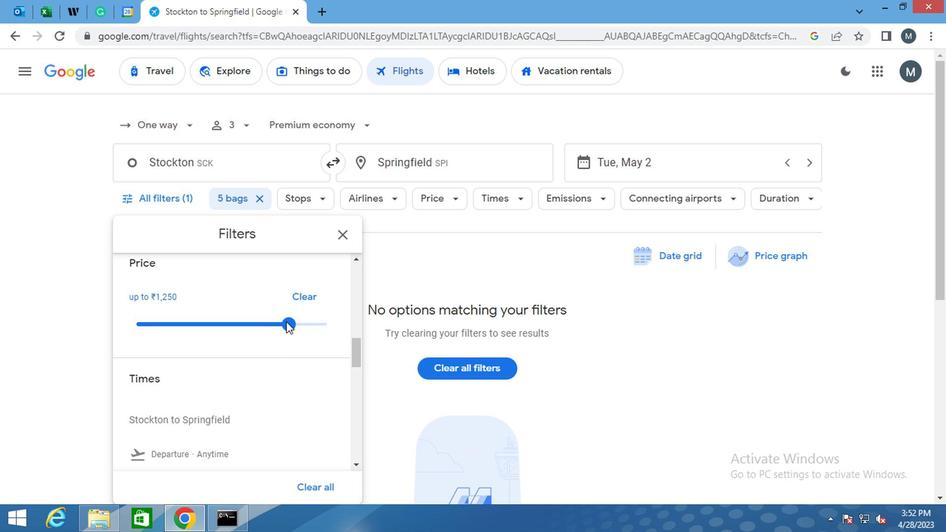 
Action: Mouse moved to (264, 300)
Screenshot: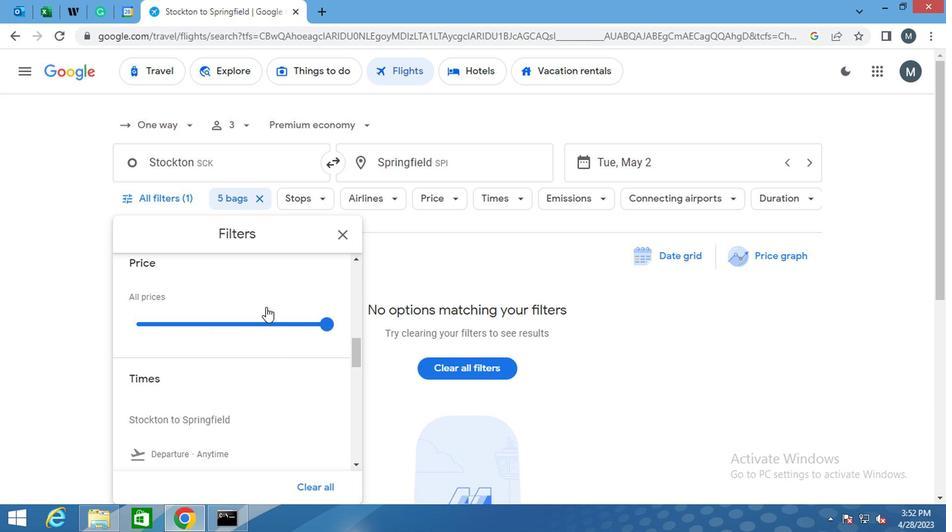 
Action: Mouse scrolled (264, 300) with delta (0, 0)
Screenshot: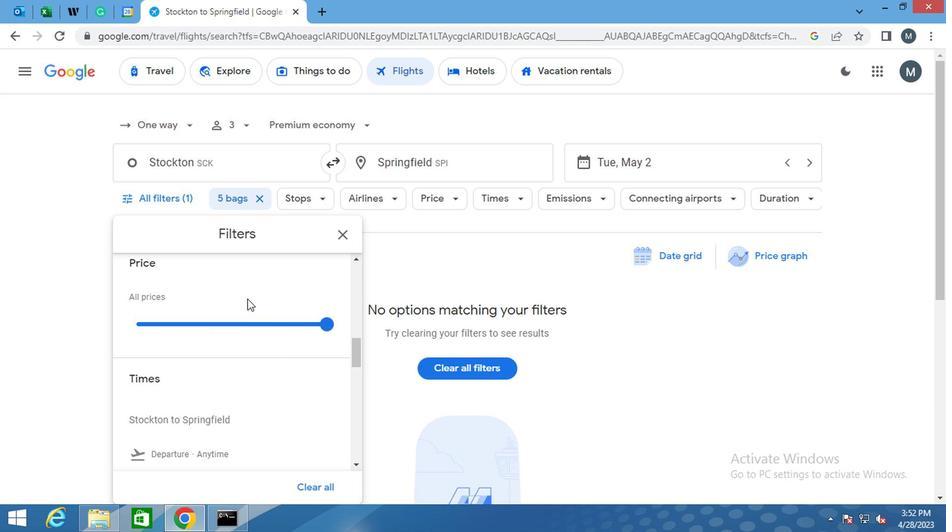 
Action: Mouse moved to (264, 301)
Screenshot: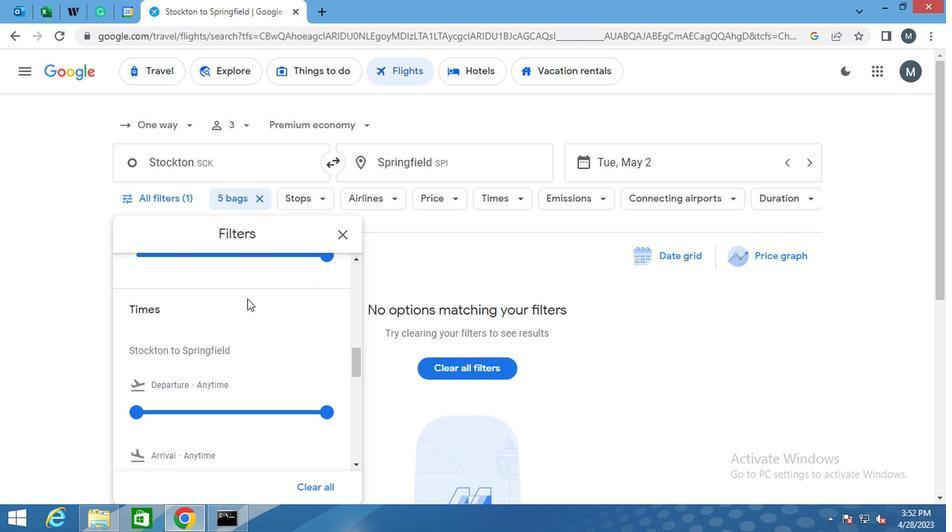 
Action: Mouse scrolled (264, 301) with delta (0, 0)
Screenshot: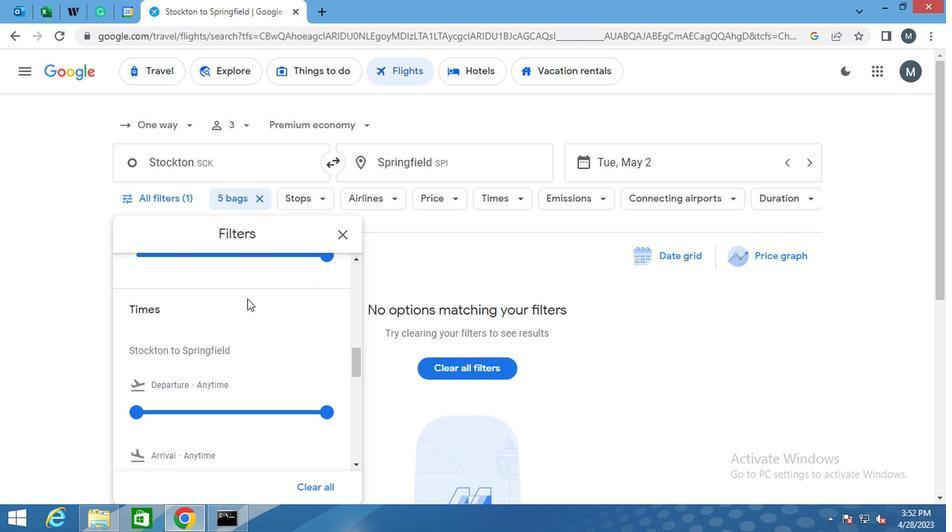 
Action: Mouse moved to (246, 330)
Screenshot: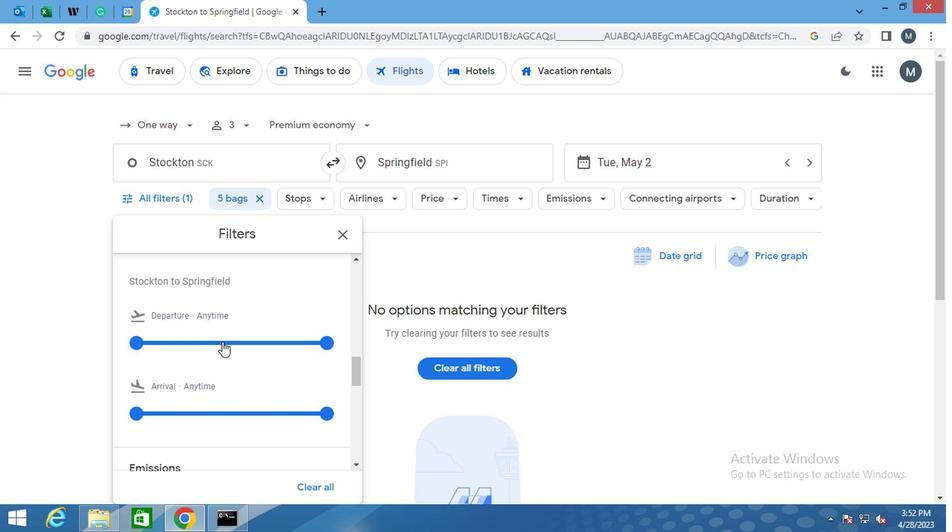 
Action: Mouse pressed left at (246, 330)
Screenshot: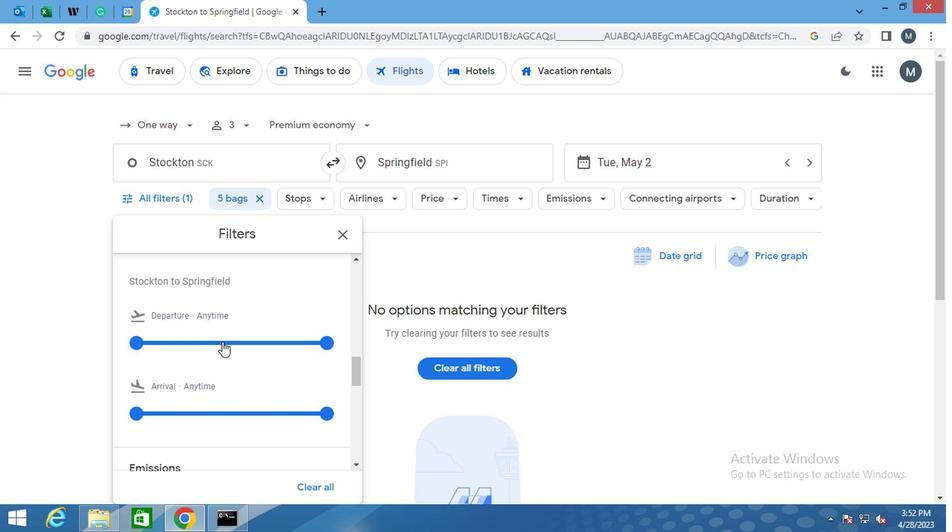 
Action: Mouse pressed left at (246, 330)
Screenshot: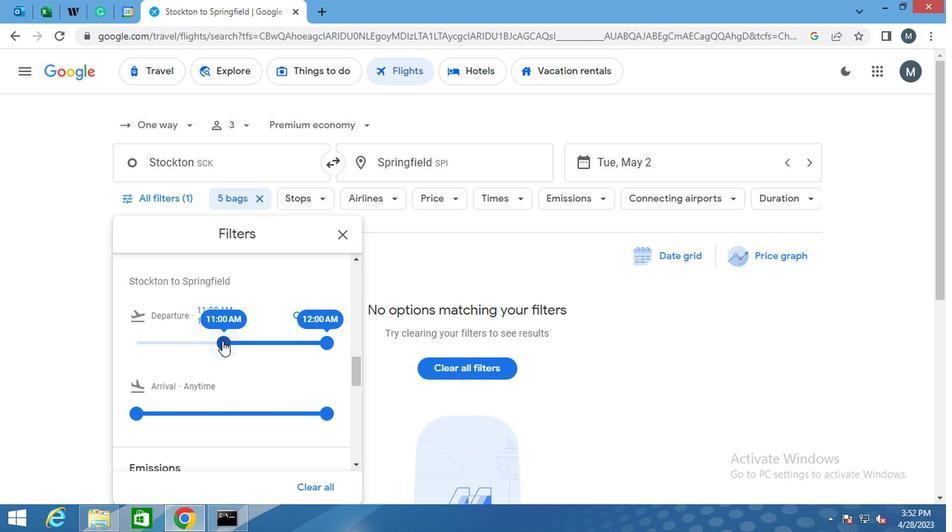 
Action: Mouse moved to (262, 331)
Screenshot: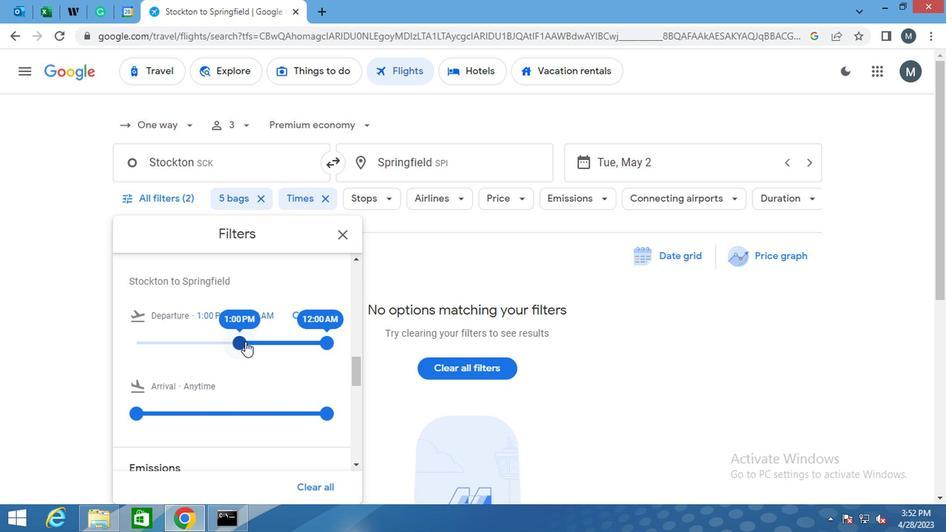 
Action: Mouse pressed left at (262, 331)
Screenshot: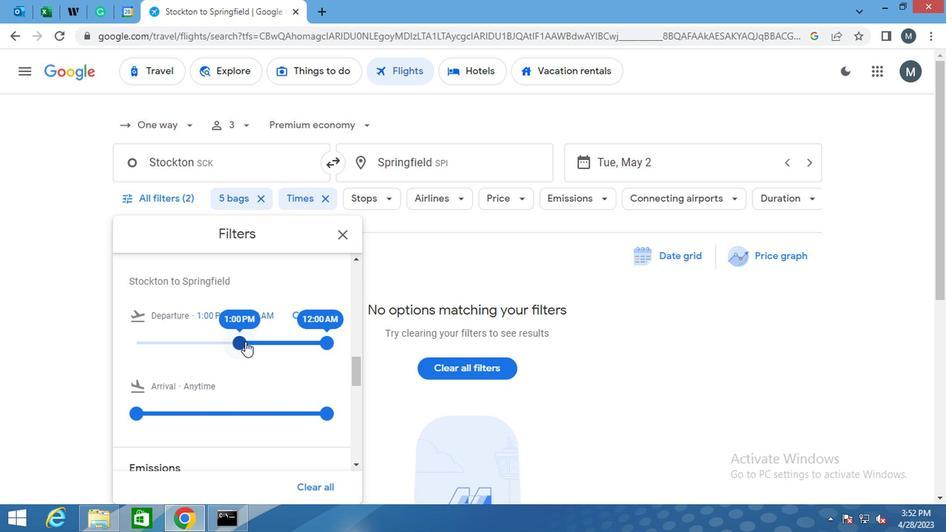 
Action: Mouse moved to (321, 332)
Screenshot: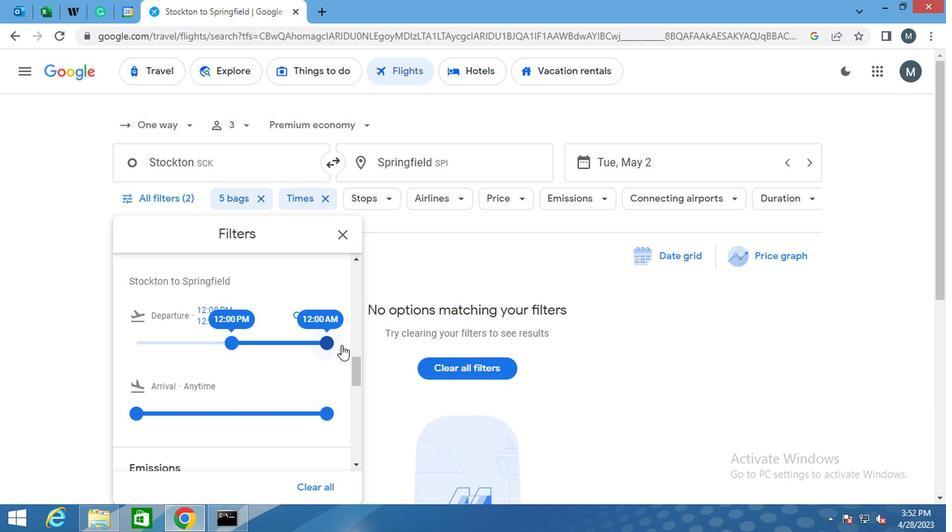 
Action: Mouse pressed left at (321, 332)
Screenshot: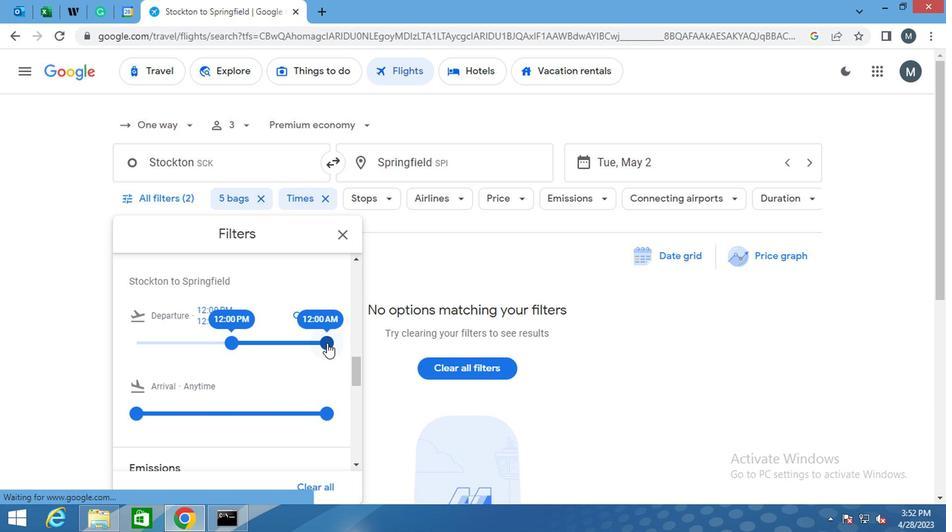 
Action: Mouse moved to (279, 328)
Screenshot: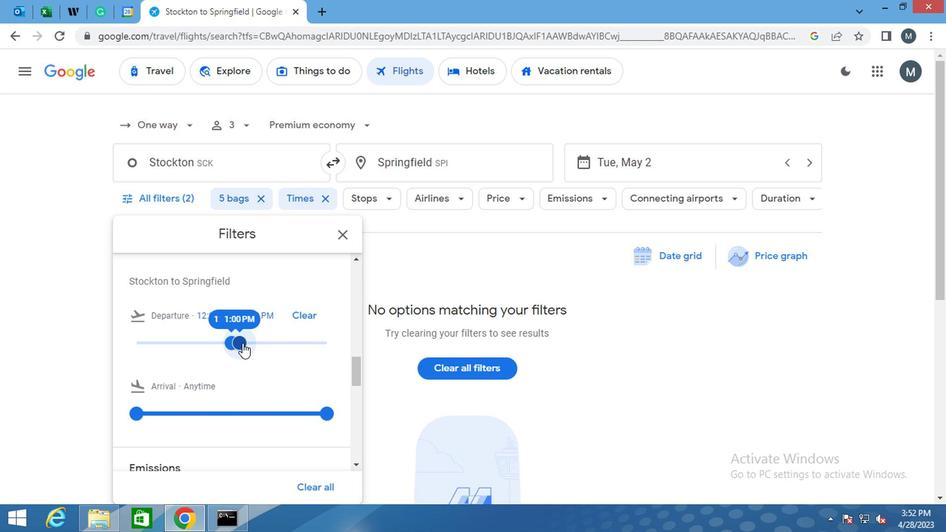 
Action: Mouse scrolled (279, 328) with delta (0, 0)
Screenshot: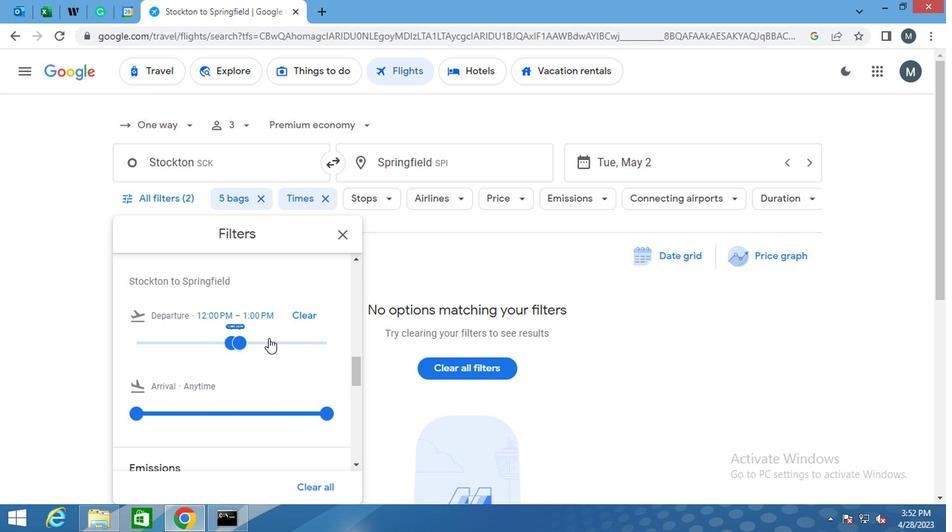 
Action: Mouse moved to (279, 329)
Screenshot: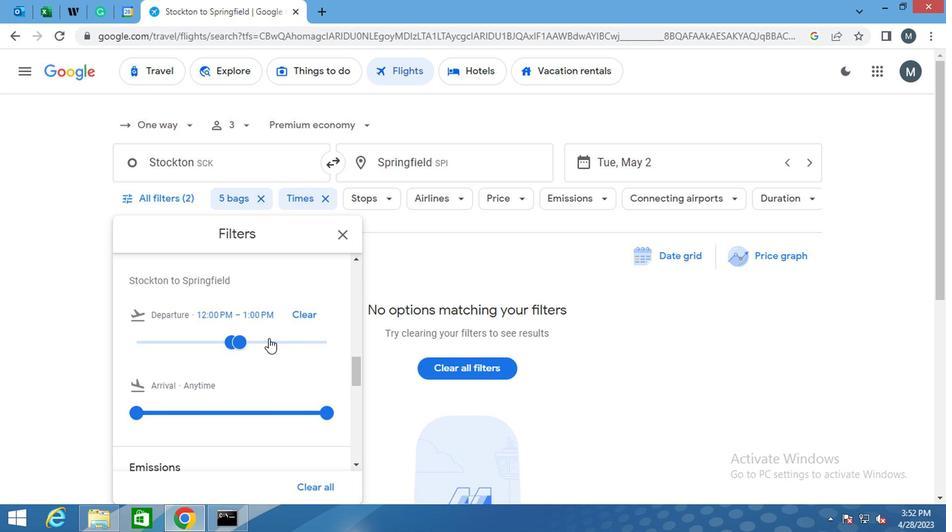 
Action: Mouse scrolled (279, 328) with delta (0, 0)
Screenshot: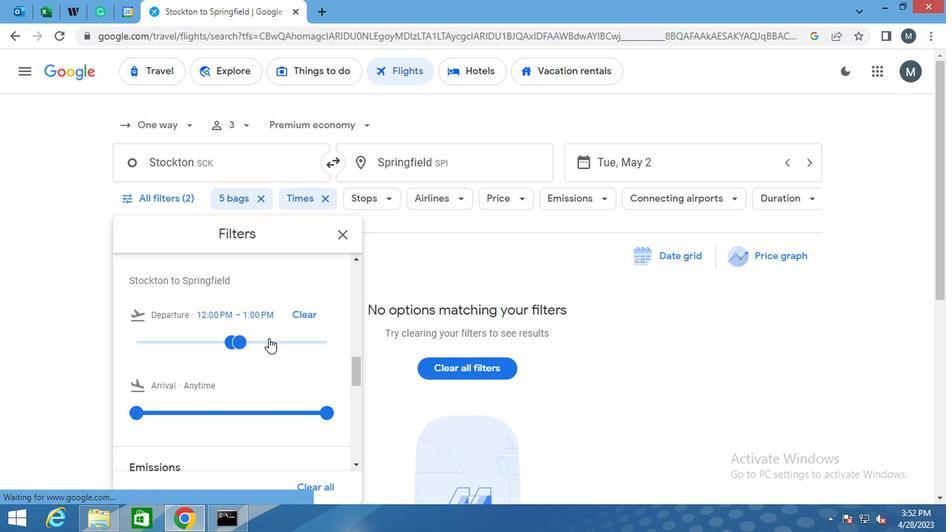 
Action: Mouse moved to (279, 329)
Screenshot: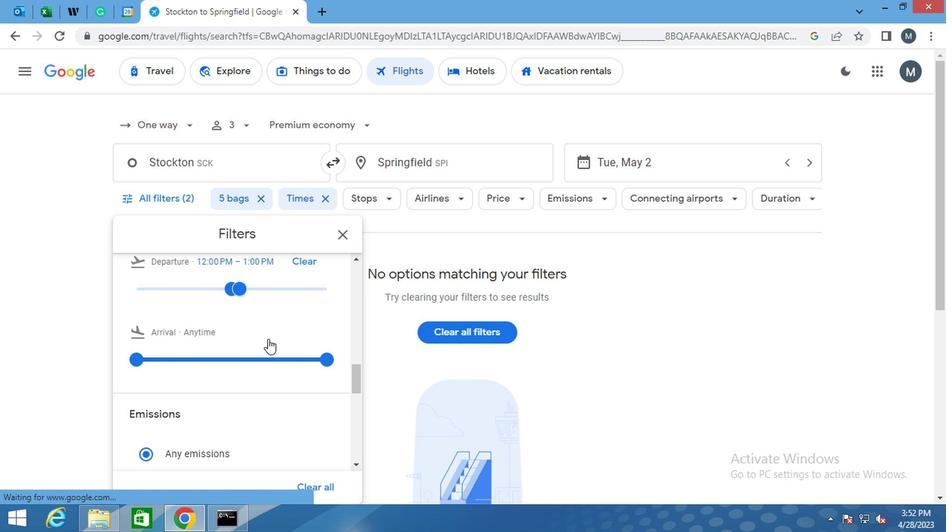 
Action: Mouse scrolled (279, 328) with delta (0, 0)
Screenshot: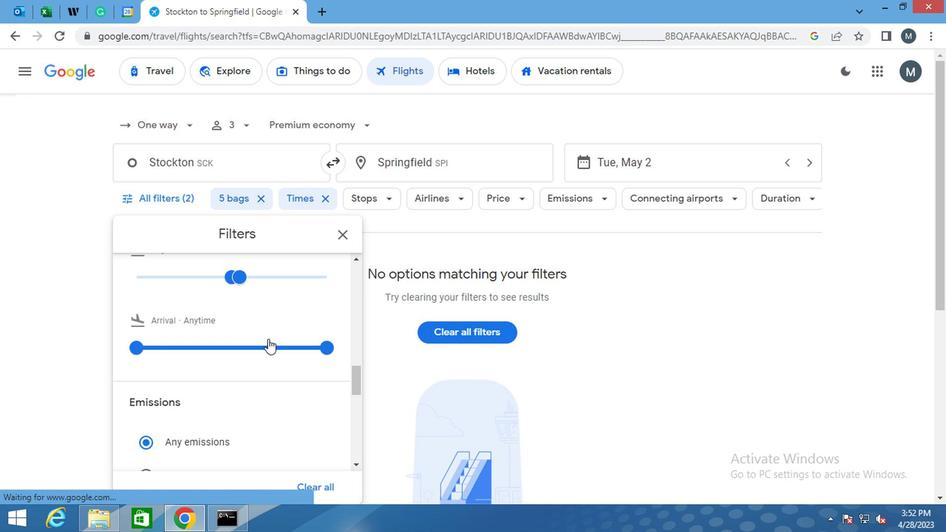 
Action: Mouse moved to (332, 258)
Screenshot: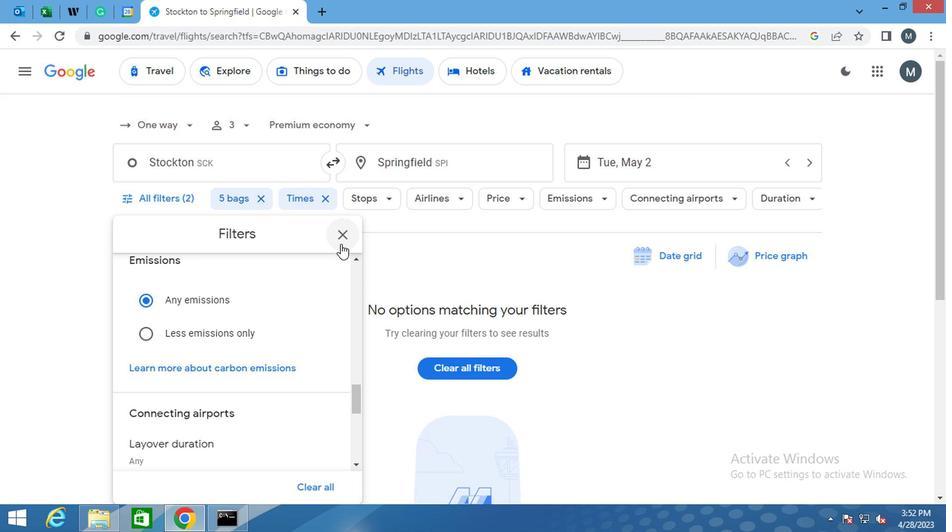 
Action: Mouse pressed left at (332, 258)
Screenshot: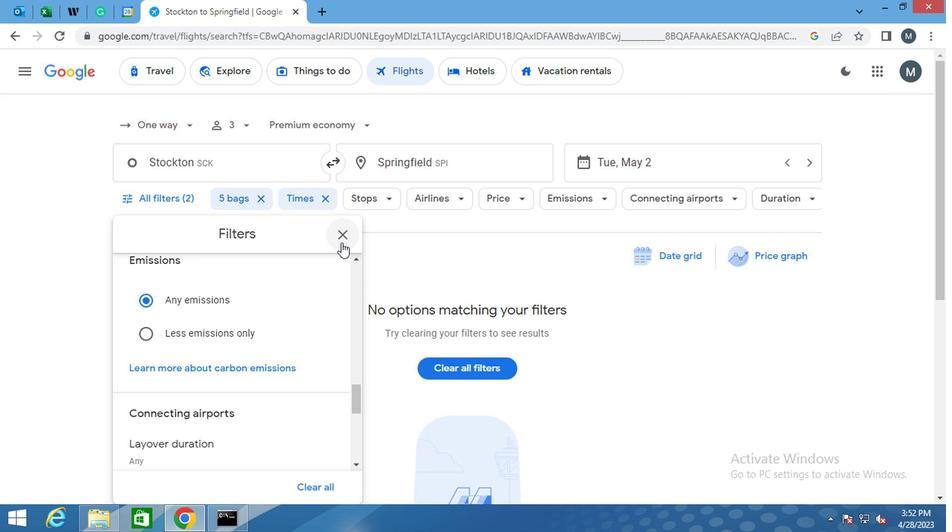 
Action: Mouse moved to (329, 259)
Screenshot: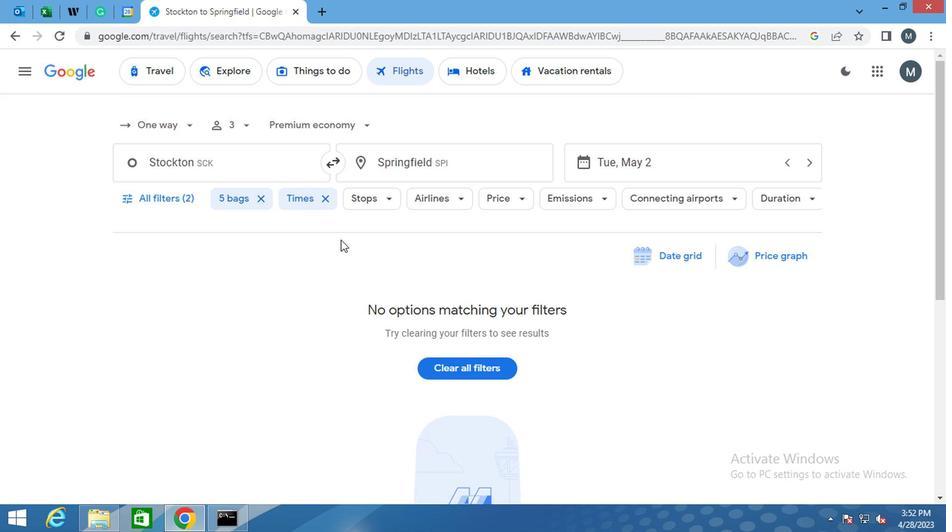 
